 Task: Look for space in Pentecoste, Brazil from 6th September, 2023 to 10th September, 2023 for 1 adult in price range Rs.10000 to Rs.15000. Place can be private room with 1  bedroom having 1 bed and 1 bathroom. Property type can be house, flat, guest house, hotel. Booking option can be shelf check-in. Required host language is Spanish.
Action: Mouse moved to (245, 129)
Screenshot: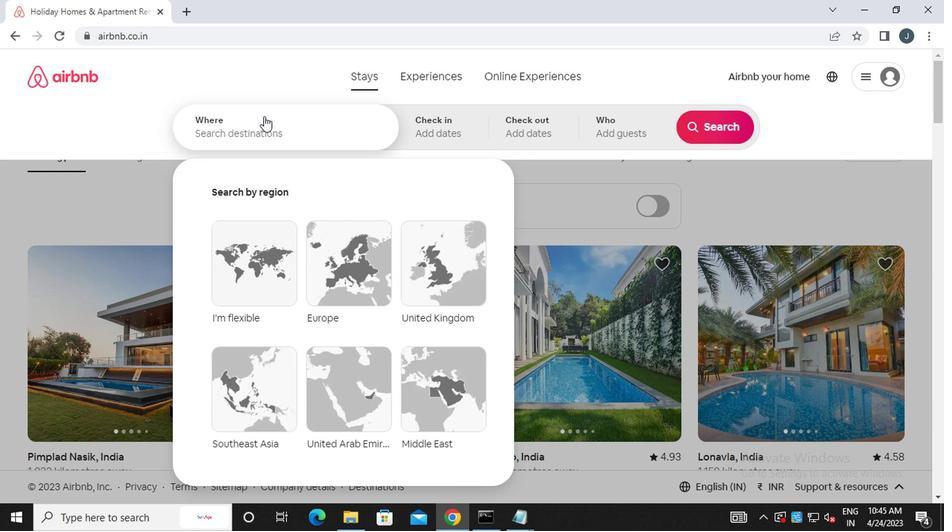 
Action: Mouse pressed left at (245, 129)
Screenshot: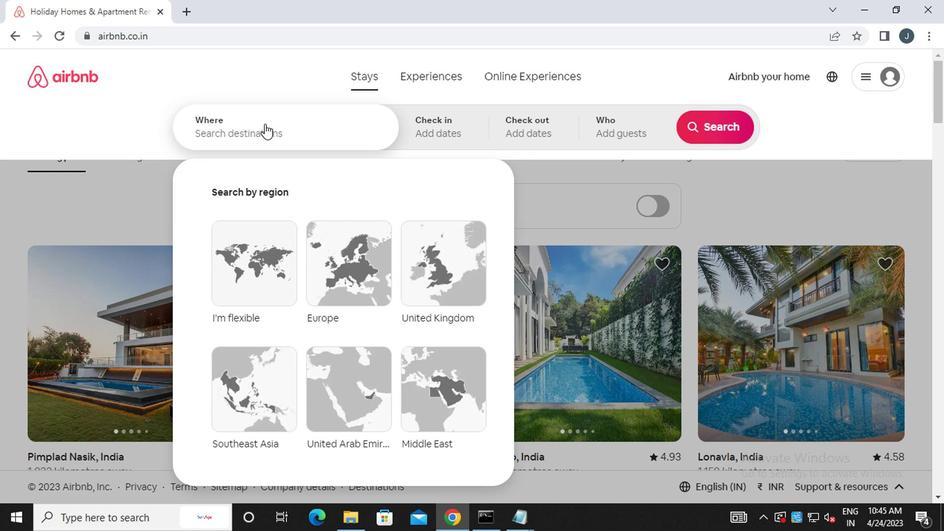 
Action: Mouse moved to (246, 129)
Screenshot: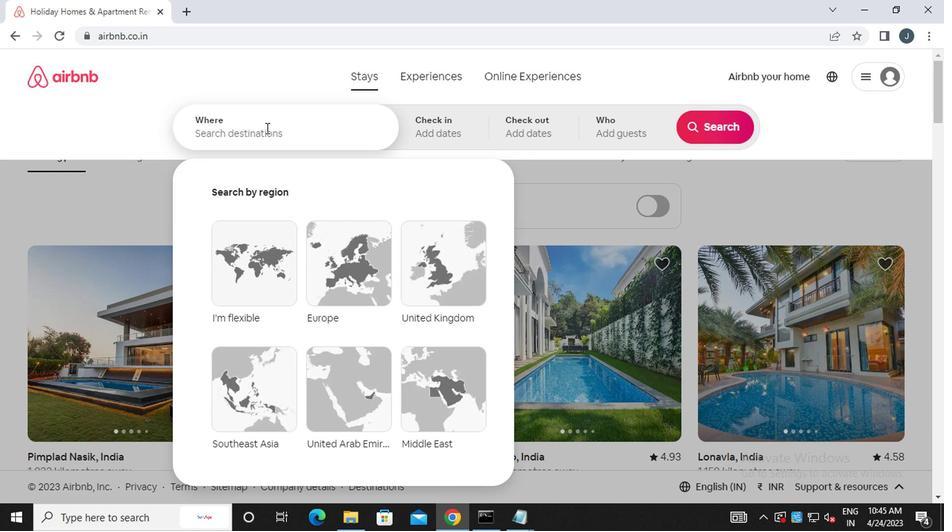 
Action: Key pressed p<Key.caps_lock>entecoste,<Key.space><Key.caps_lock>b<Key.caps_lock>razil
Screenshot: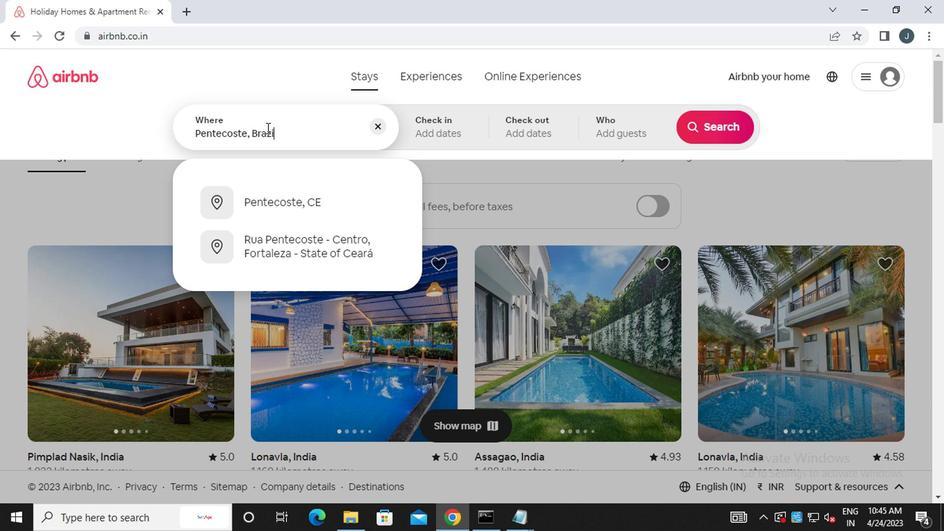 
Action: Mouse moved to (422, 129)
Screenshot: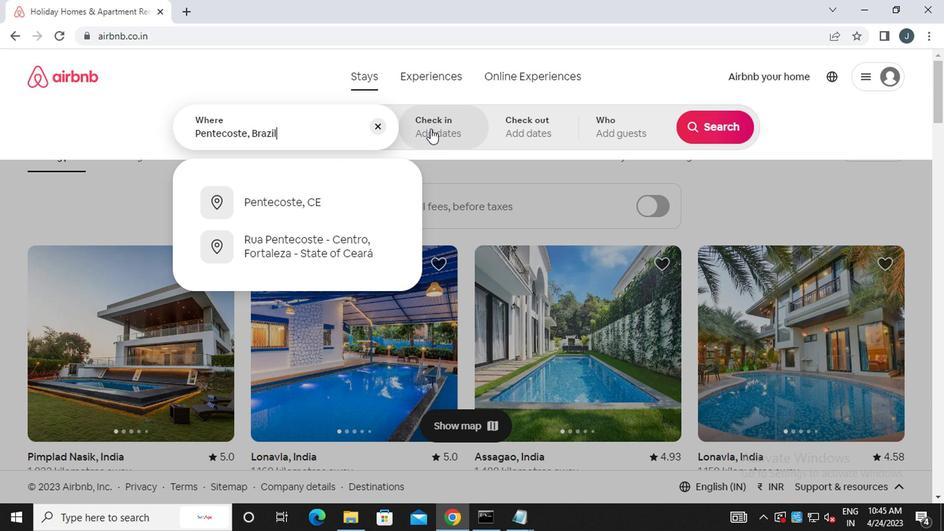 
Action: Mouse pressed left at (422, 129)
Screenshot: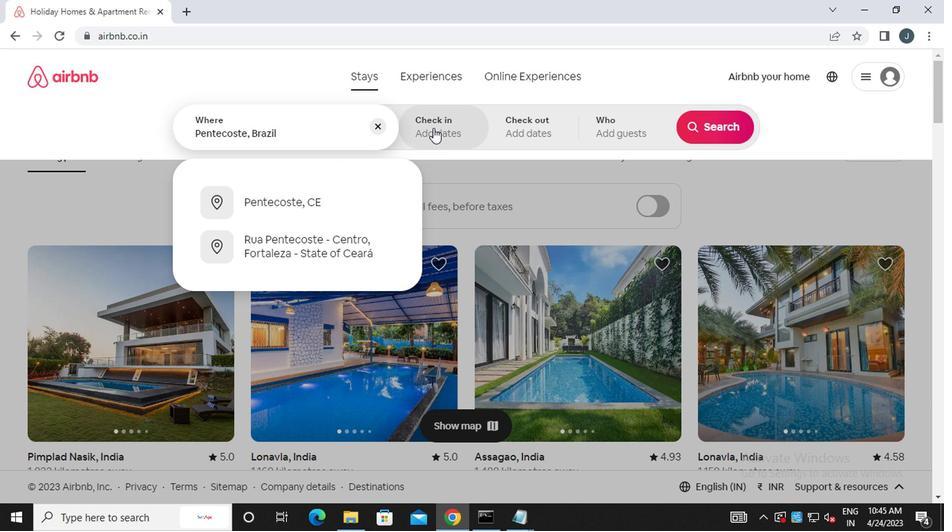 
Action: Mouse moved to (708, 242)
Screenshot: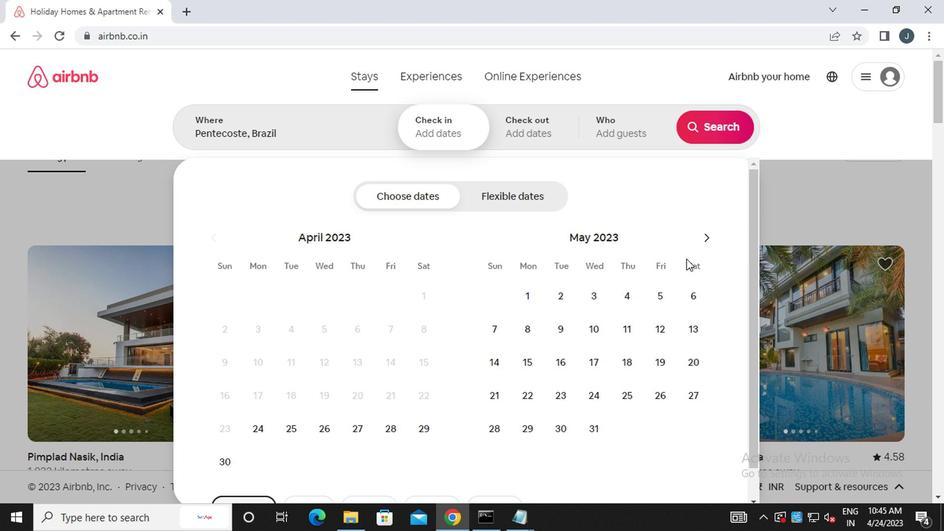 
Action: Mouse pressed left at (708, 242)
Screenshot: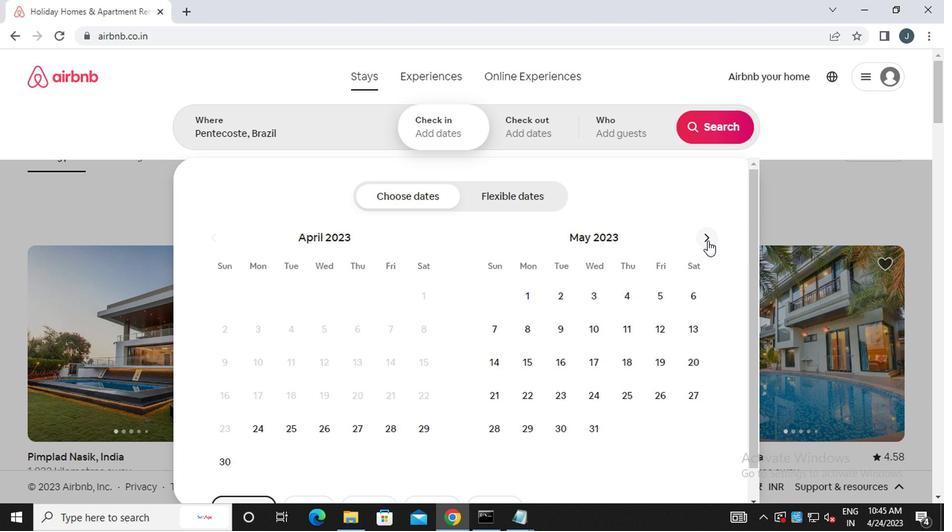 
Action: Mouse moved to (712, 244)
Screenshot: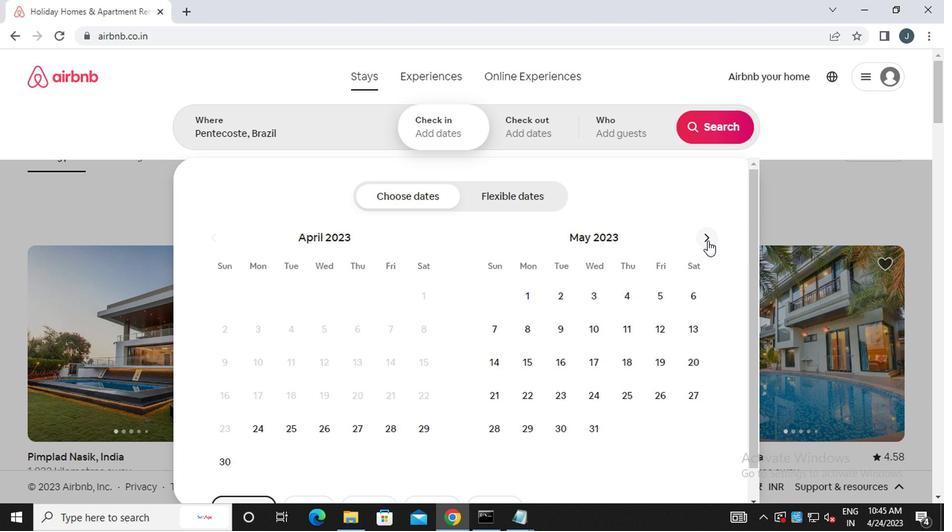 
Action: Mouse pressed left at (712, 244)
Screenshot: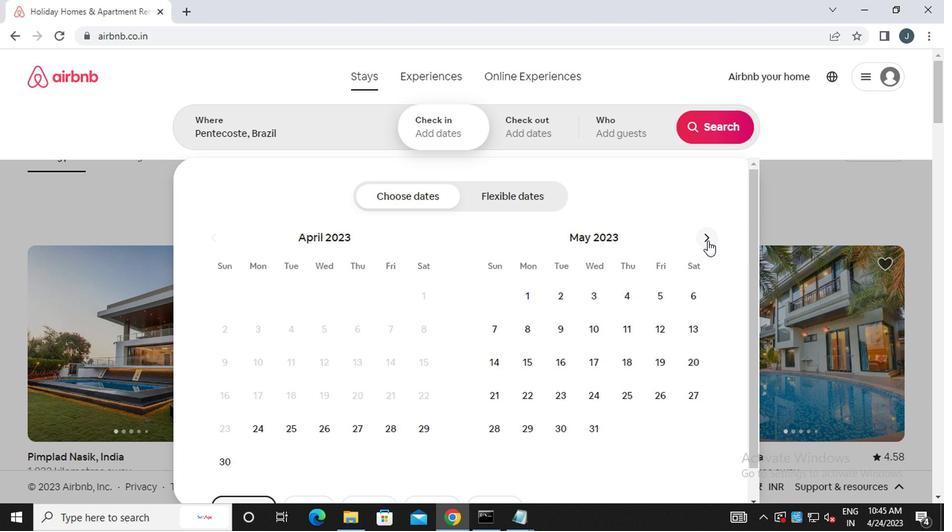 
Action: Mouse pressed left at (712, 244)
Screenshot: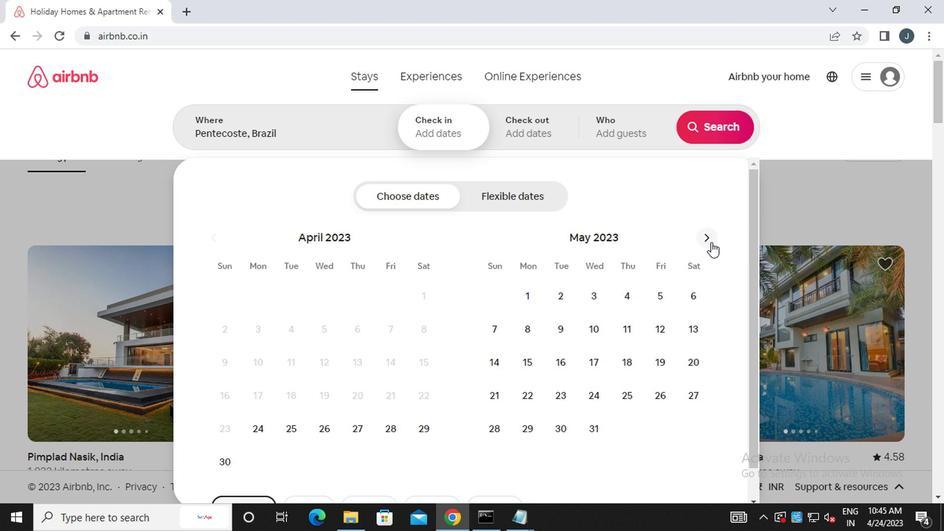 
Action: Mouse pressed left at (712, 244)
Screenshot: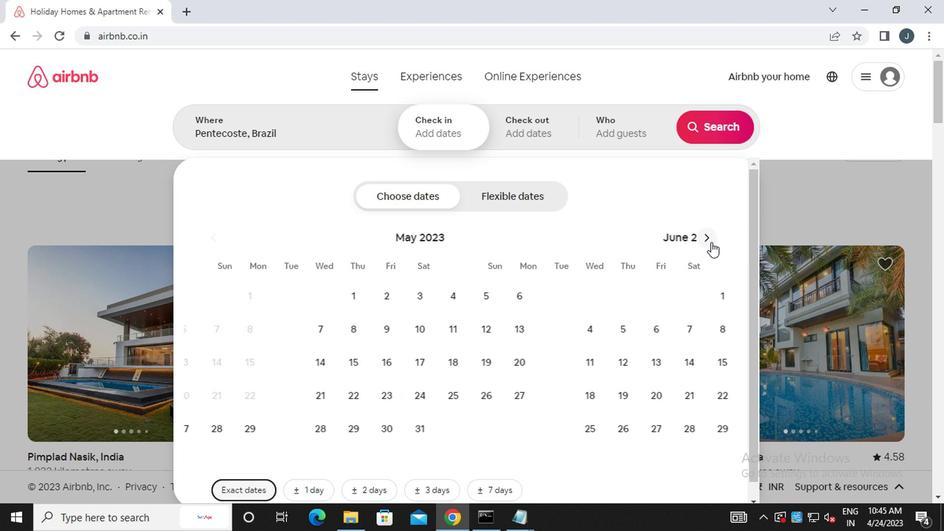 
Action: Mouse pressed left at (712, 244)
Screenshot: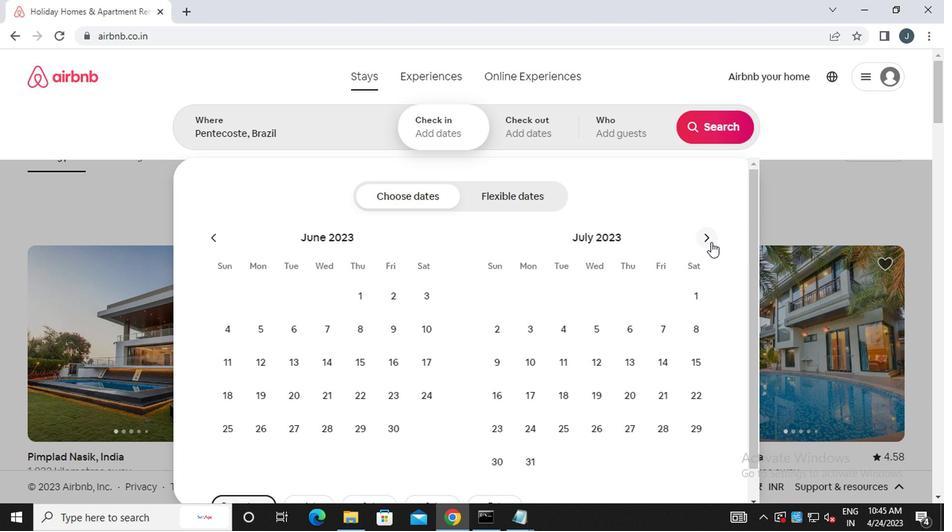 
Action: Mouse moved to (710, 243)
Screenshot: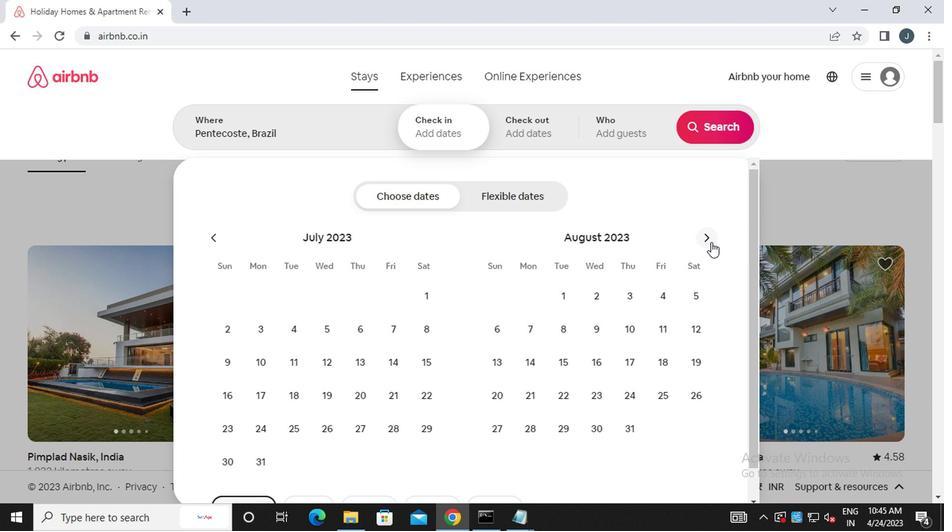 
Action: Mouse pressed left at (710, 243)
Screenshot: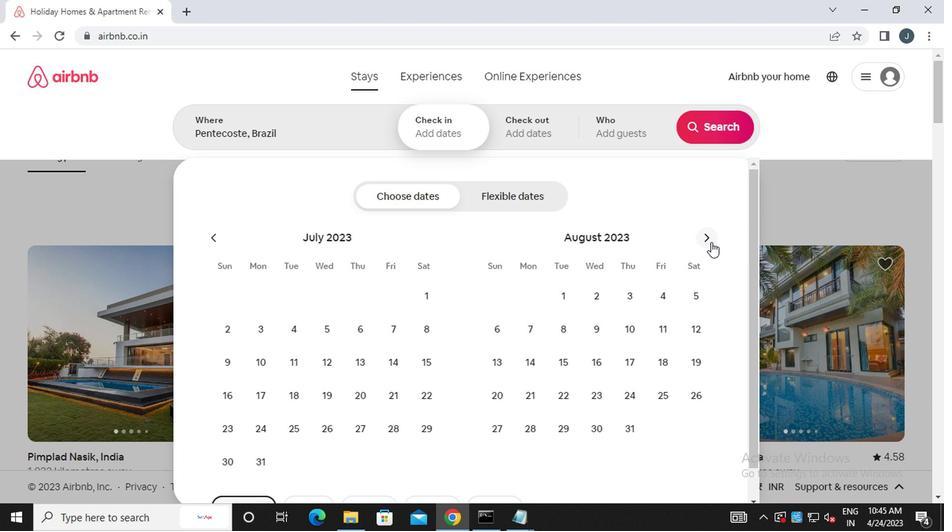 
Action: Mouse moved to (587, 333)
Screenshot: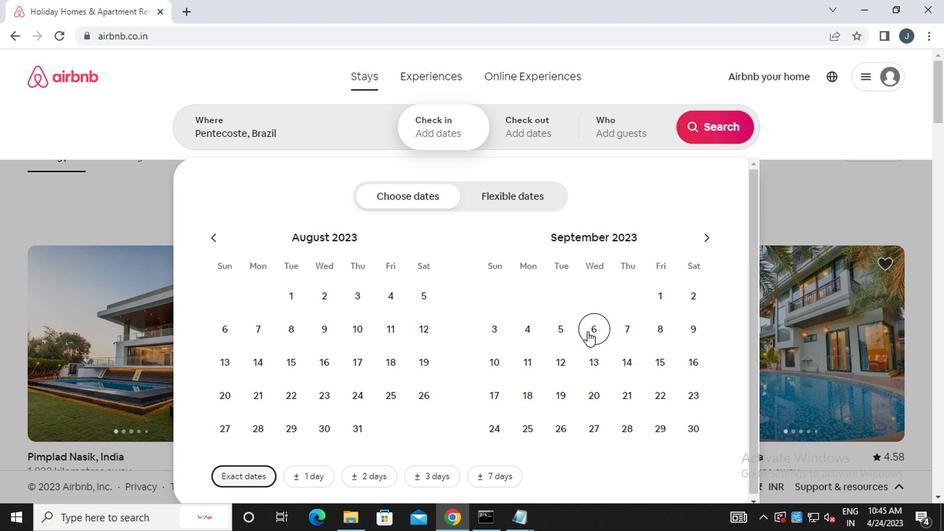 
Action: Mouse pressed left at (587, 333)
Screenshot: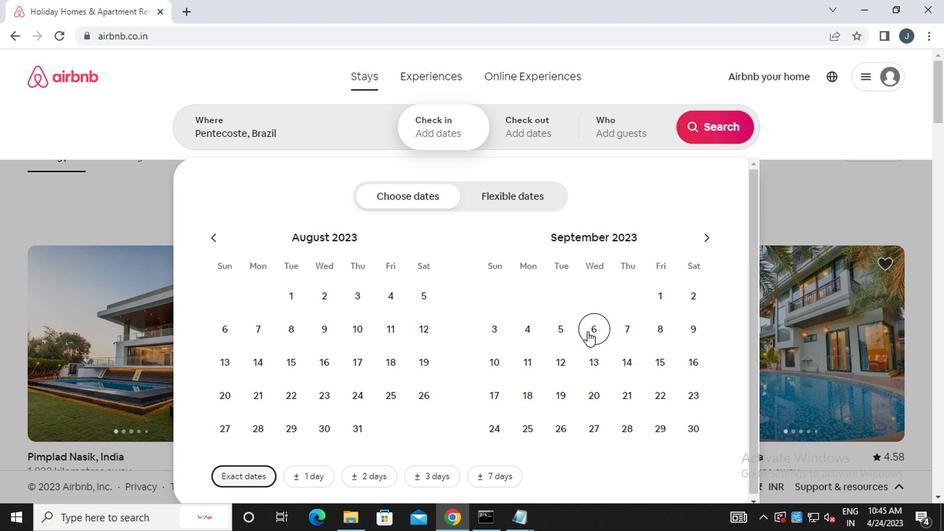 
Action: Mouse moved to (485, 361)
Screenshot: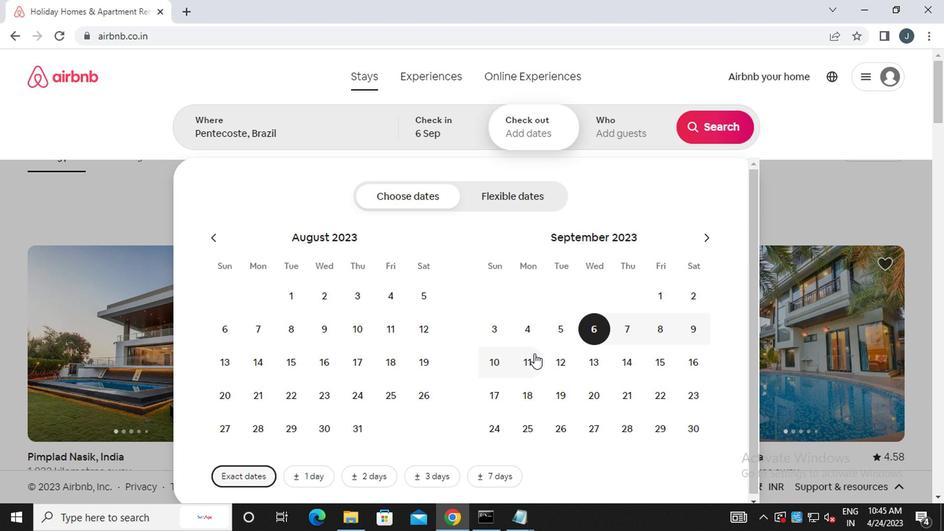 
Action: Mouse pressed left at (485, 361)
Screenshot: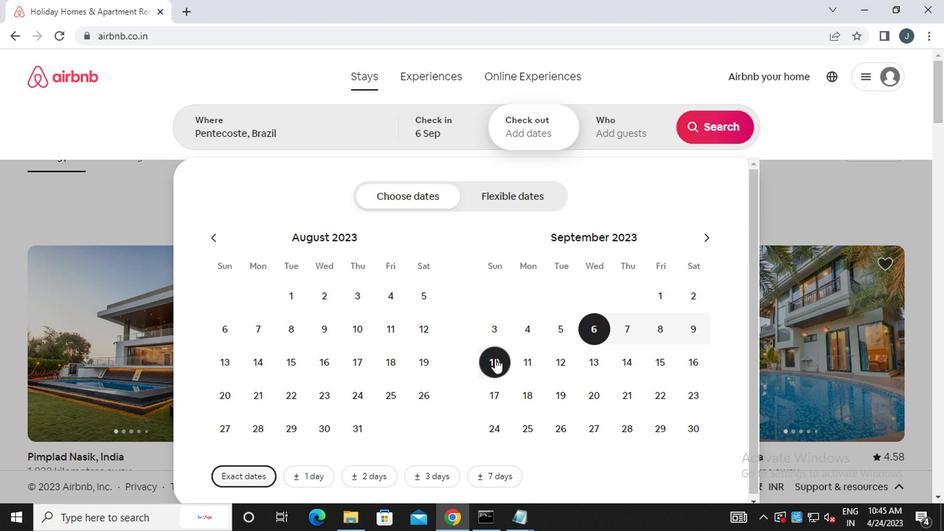 
Action: Mouse moved to (625, 125)
Screenshot: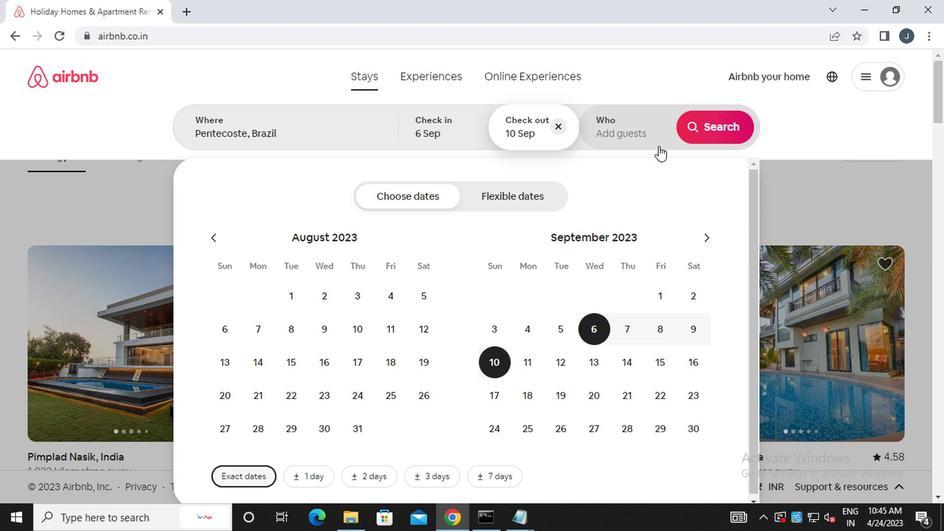 
Action: Mouse pressed left at (625, 125)
Screenshot: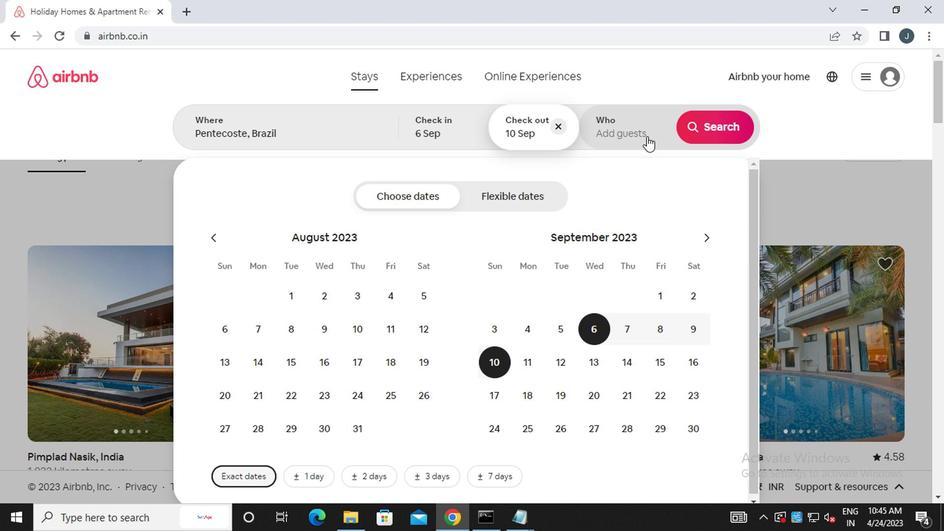 
Action: Mouse moved to (720, 200)
Screenshot: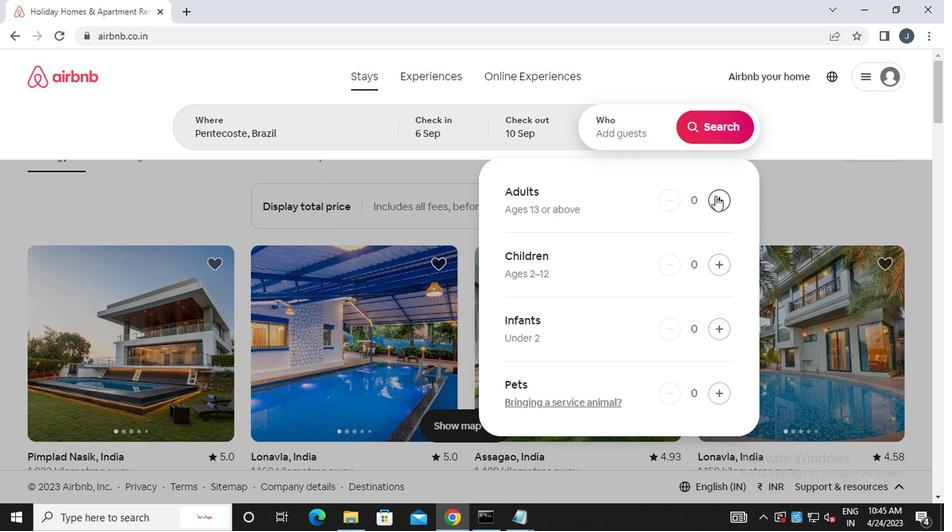 
Action: Mouse pressed left at (720, 200)
Screenshot: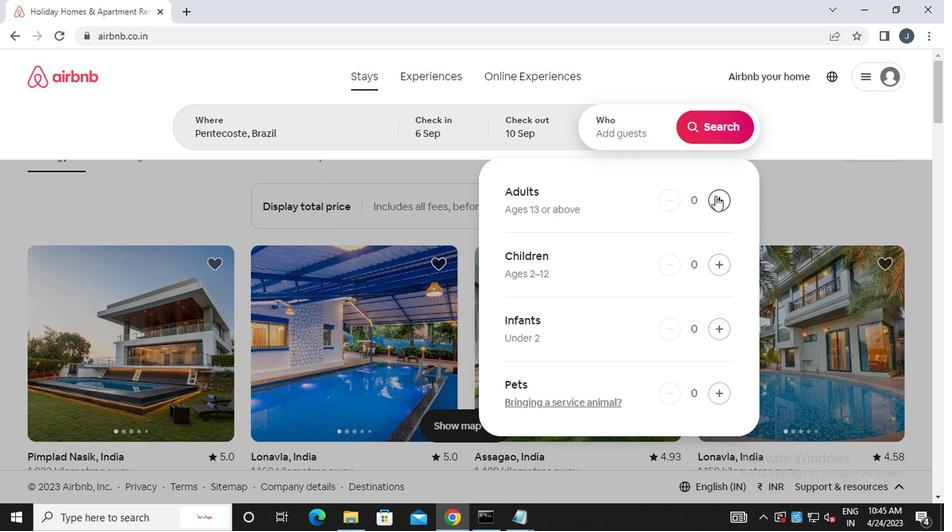 
Action: Mouse moved to (711, 125)
Screenshot: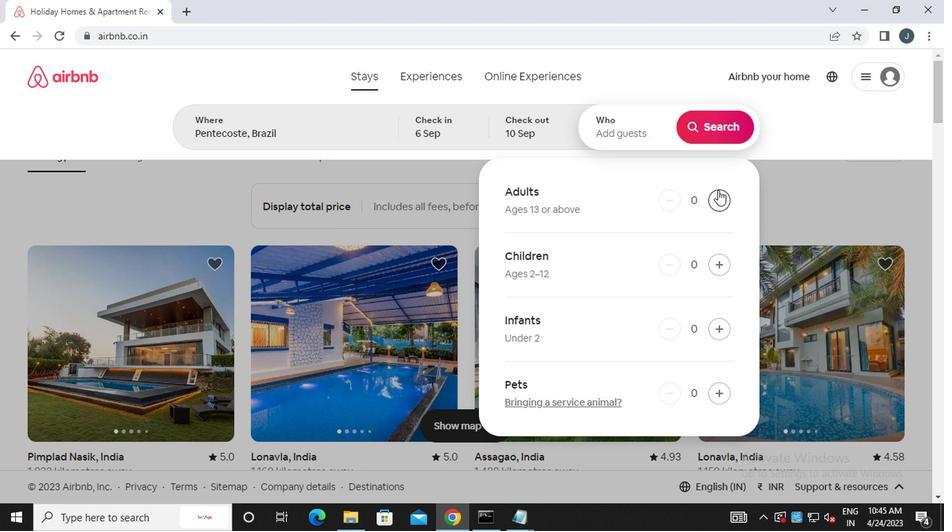
Action: Mouse pressed left at (711, 125)
Screenshot: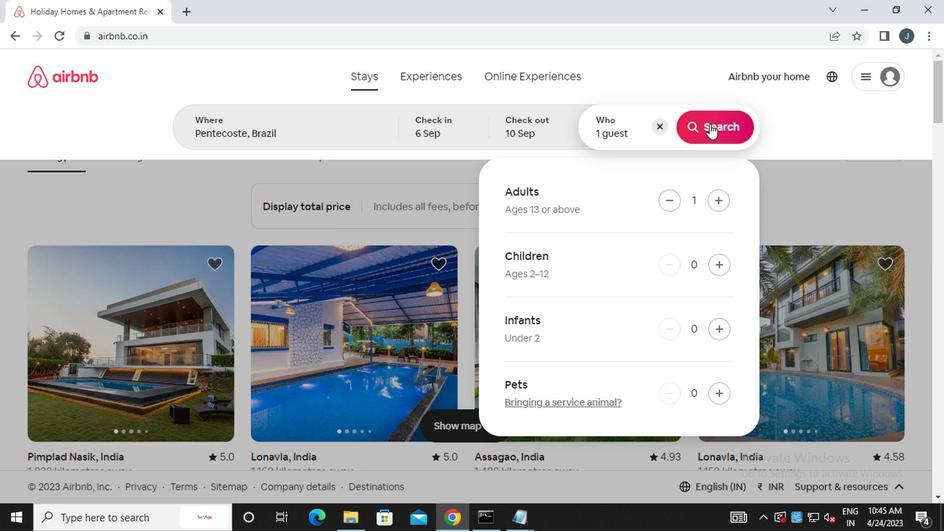 
Action: Mouse moved to (900, 130)
Screenshot: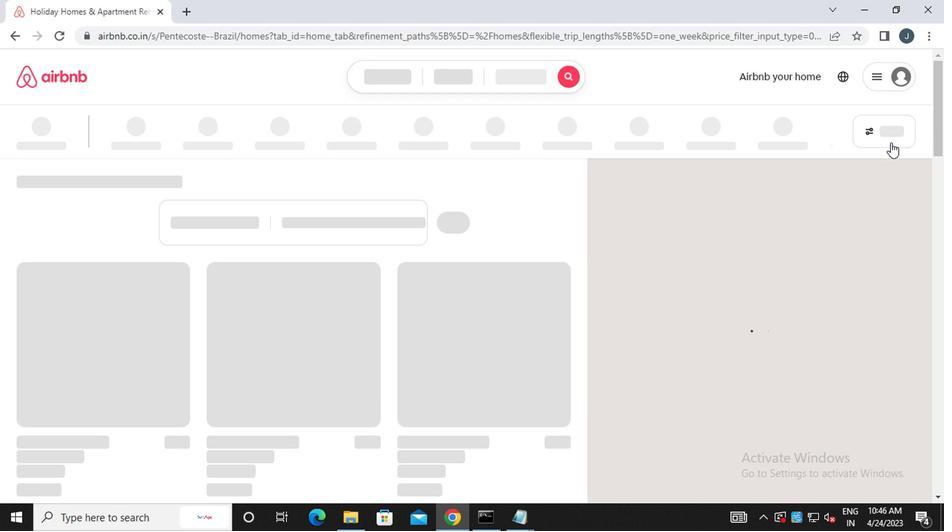 
Action: Mouse pressed left at (900, 130)
Screenshot: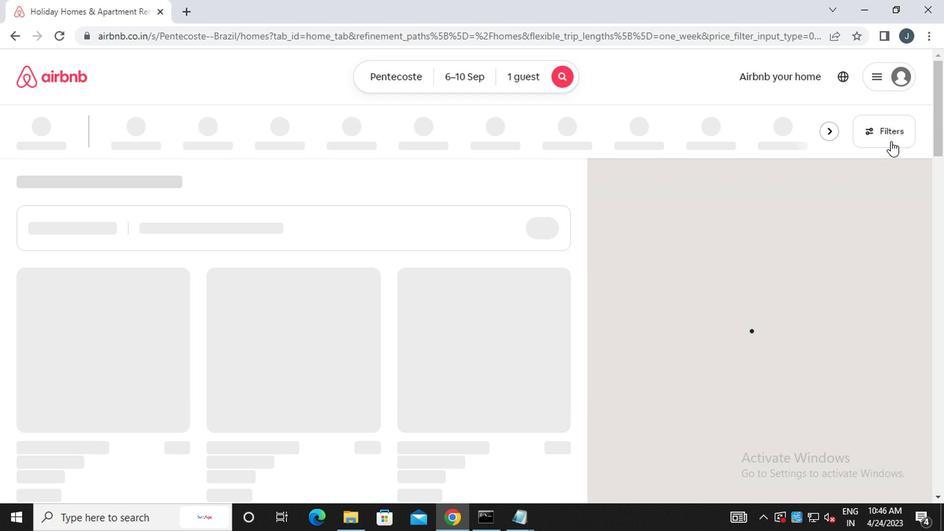
Action: Mouse moved to (293, 307)
Screenshot: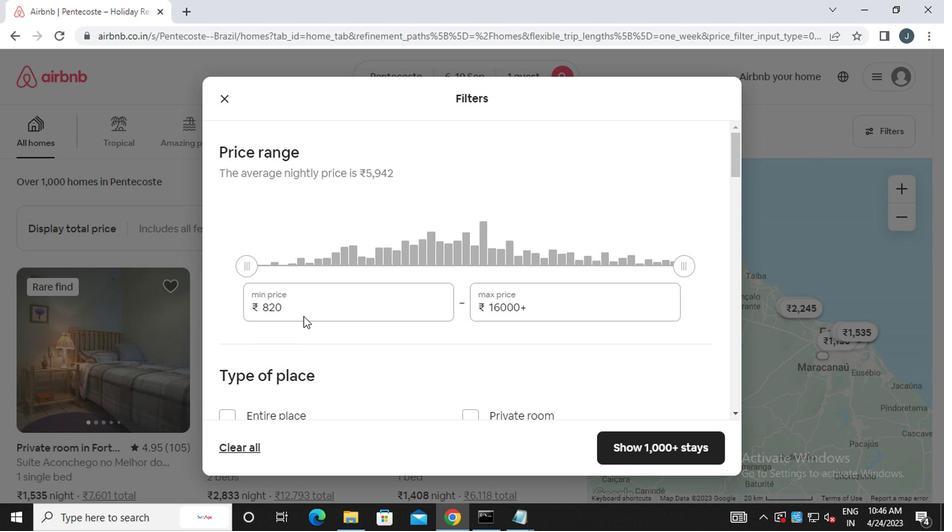 
Action: Mouse pressed left at (293, 307)
Screenshot: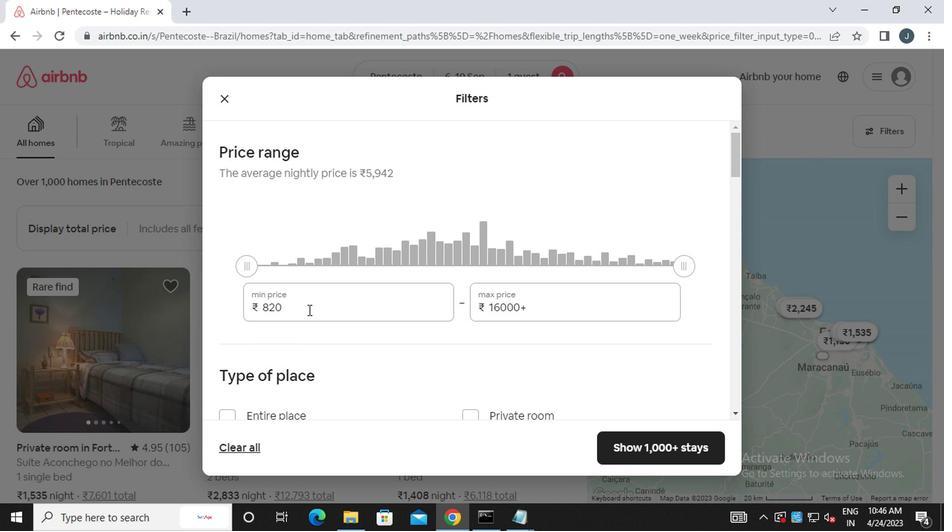 
Action: Mouse moved to (289, 306)
Screenshot: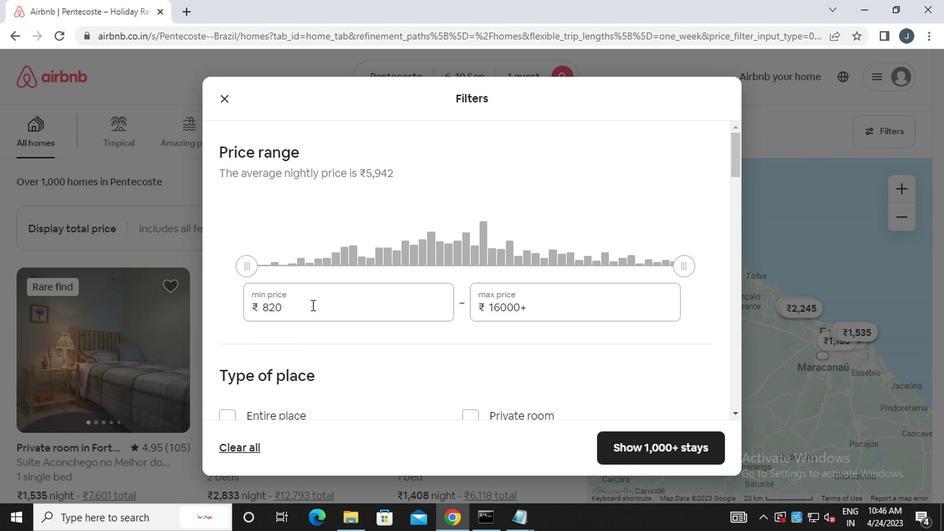
Action: Key pressed <Key.backspace><Key.backspace><Key.backspace><Key.backspace><Key.backspace><Key.backspace><Key.backspace><Key.backspace><<97>><<96>><<96>><<96>><<96>>
Screenshot: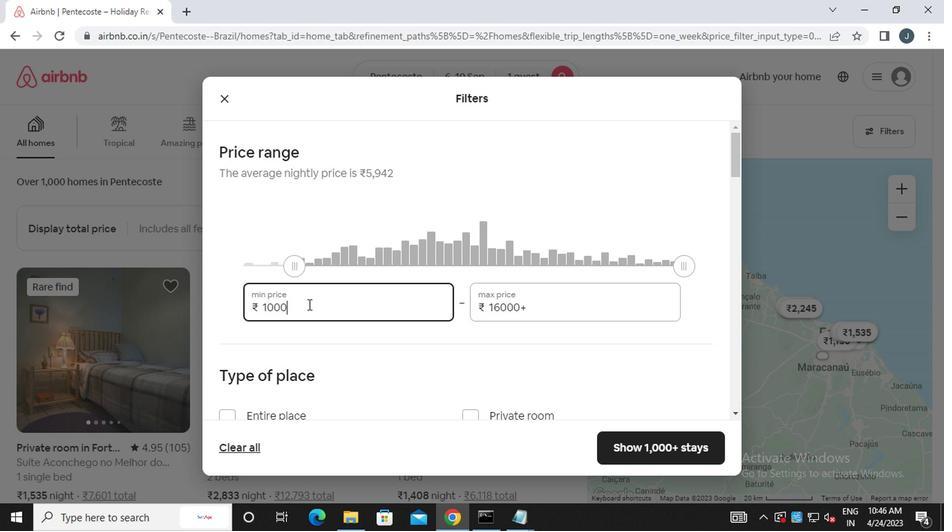 
Action: Mouse moved to (541, 314)
Screenshot: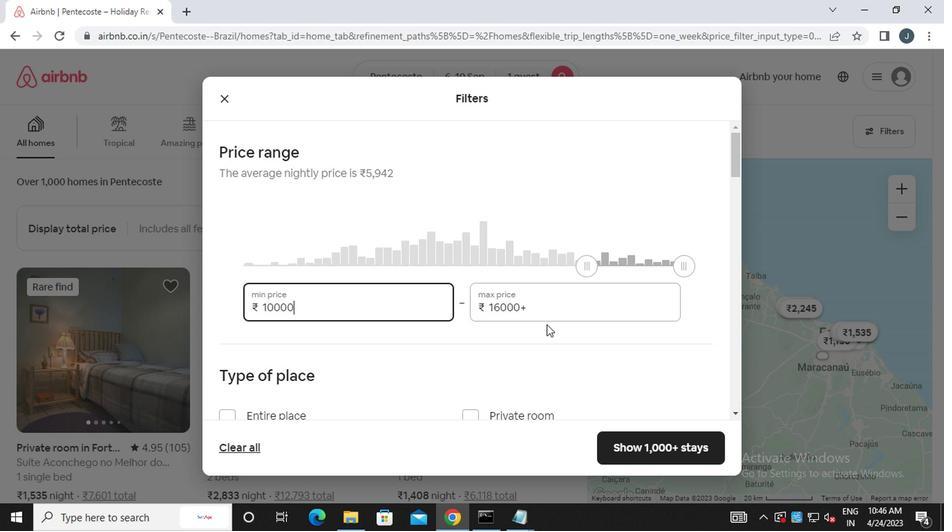 
Action: Mouse pressed left at (541, 314)
Screenshot: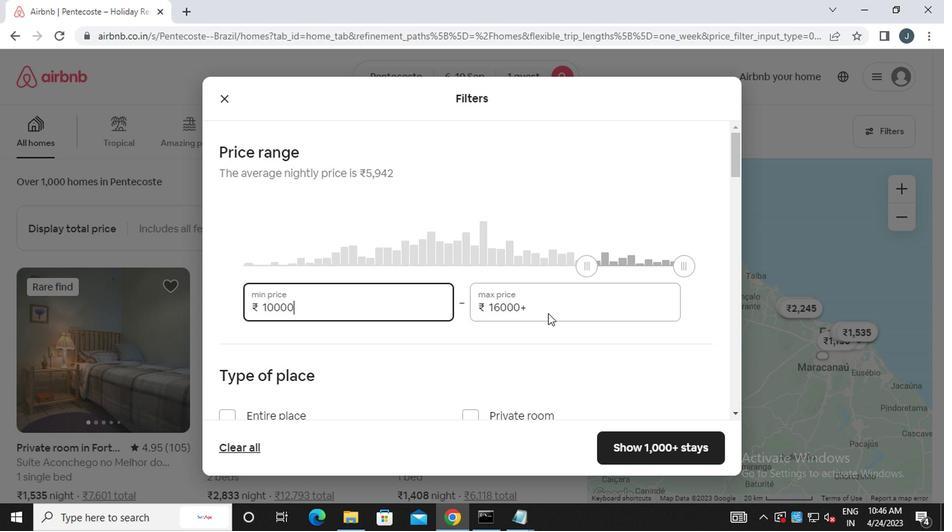 
Action: Key pressed <Key.backspace><Key.backspace><Key.backspace><Key.backspace><Key.backspace><Key.backspace><Key.backspace><Key.backspace><Key.backspace><Key.backspace><Key.backspace><<97>><<101>><<96>><<96>><<96>><<96>><Key.backspace>
Screenshot: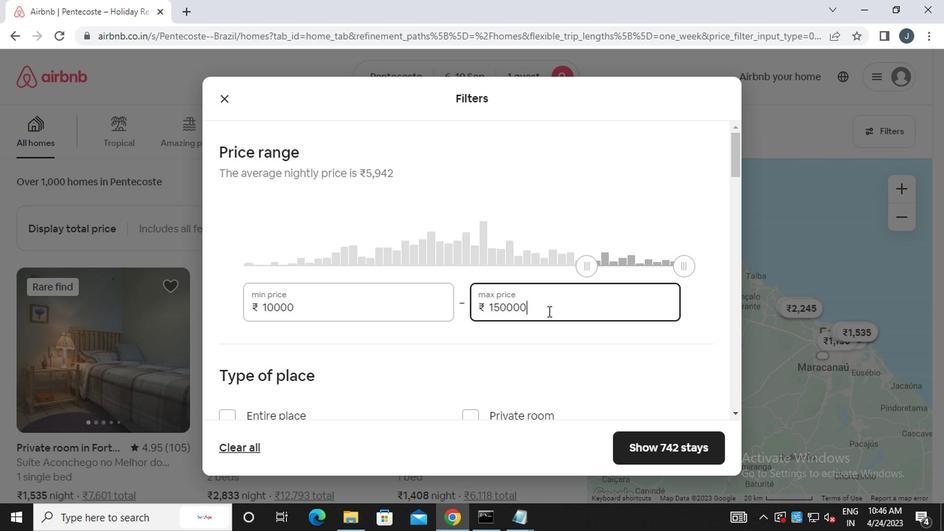 
Action: Mouse moved to (561, 314)
Screenshot: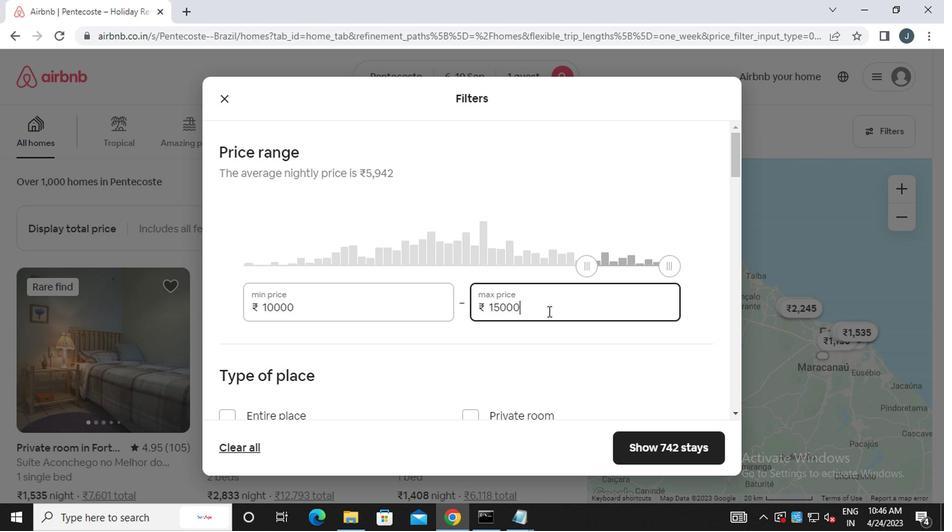 
Action: Mouse scrolled (561, 313) with delta (0, 0)
Screenshot: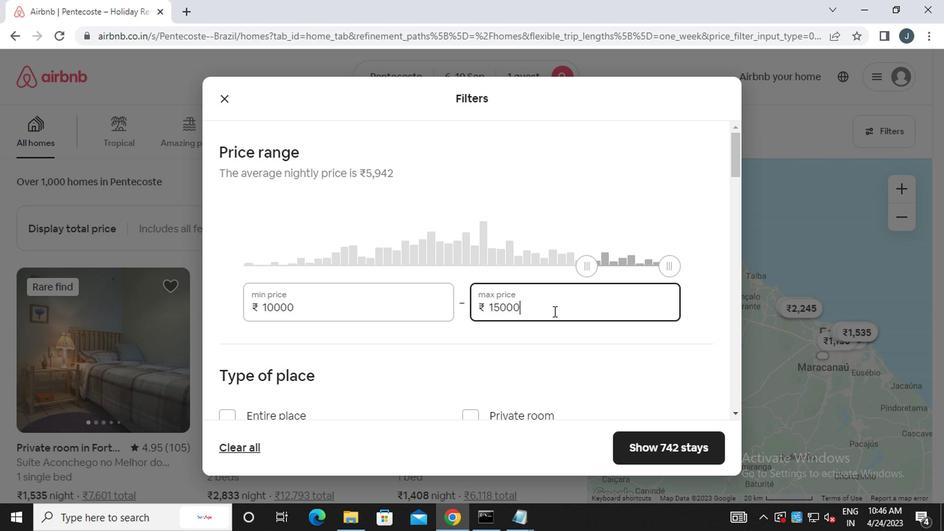 
Action: Mouse scrolled (561, 313) with delta (0, 0)
Screenshot: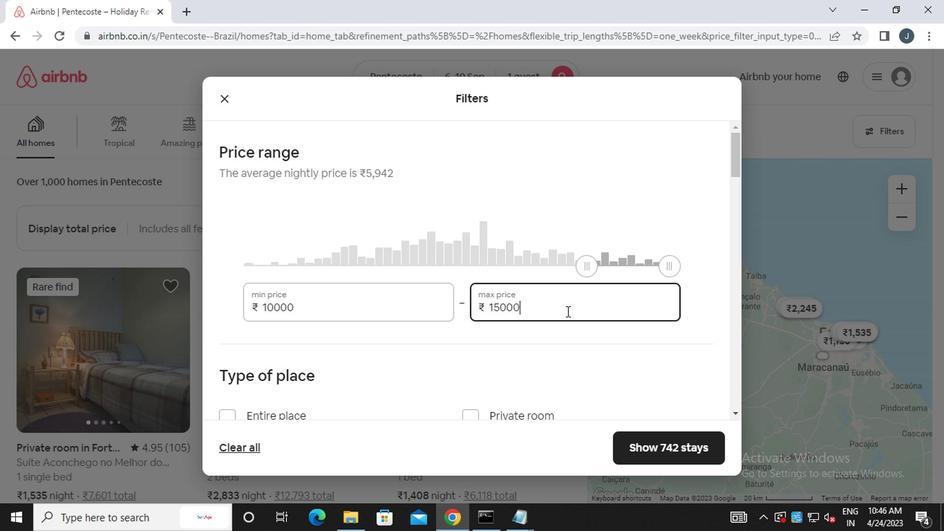 
Action: Mouse scrolled (561, 313) with delta (0, 0)
Screenshot: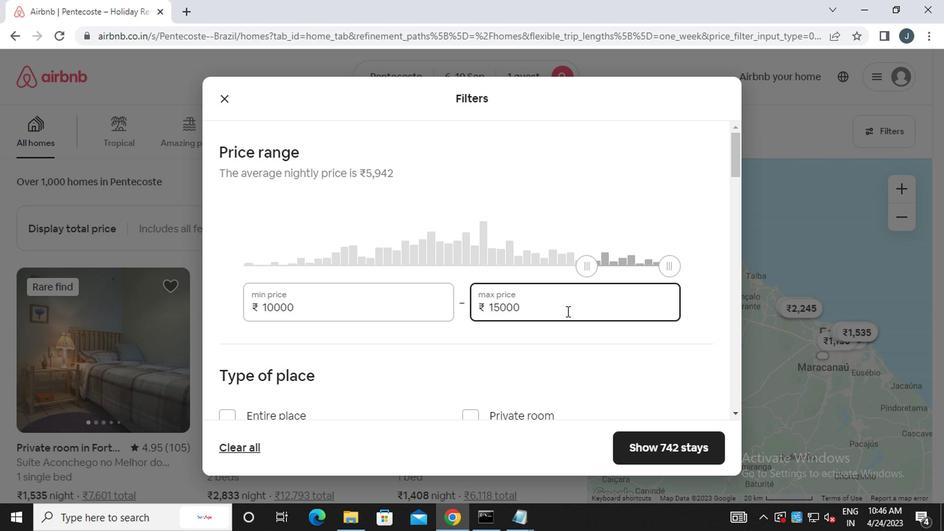 
Action: Mouse moved to (519, 226)
Screenshot: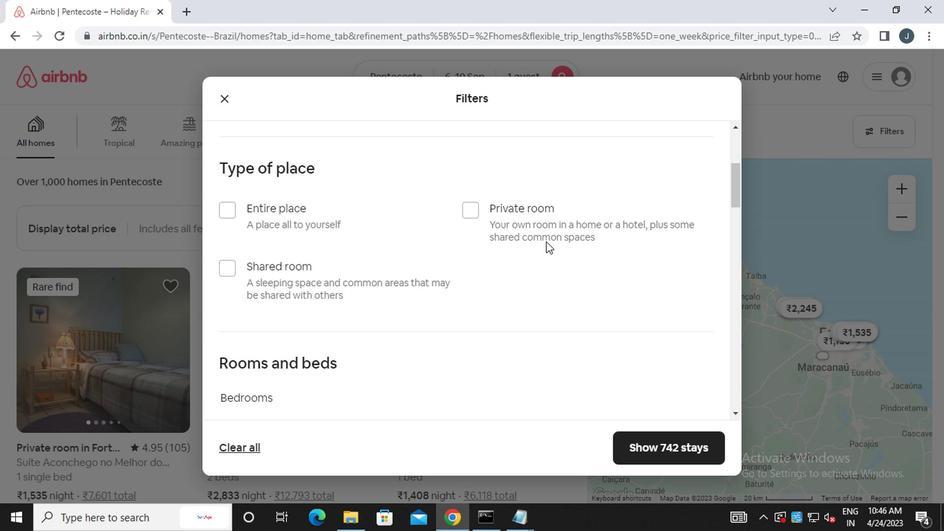 
Action: Mouse pressed left at (519, 226)
Screenshot: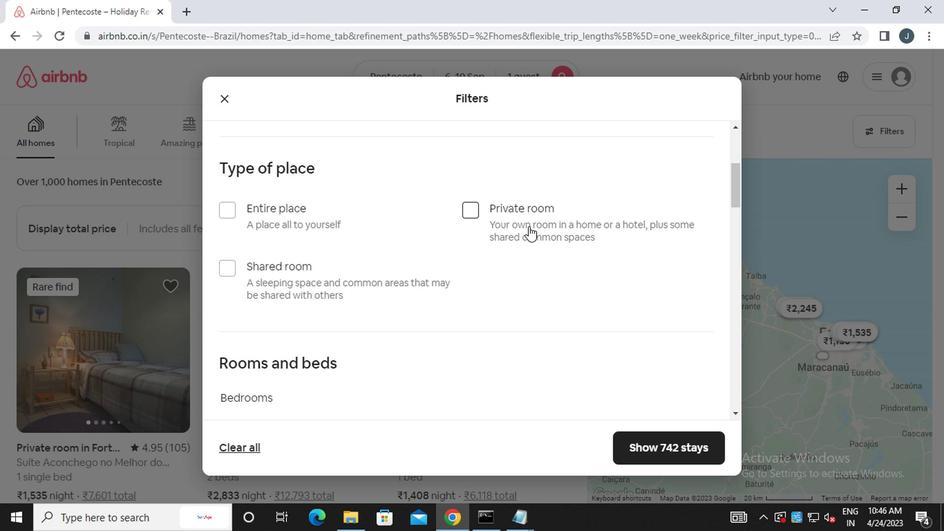 
Action: Mouse moved to (401, 260)
Screenshot: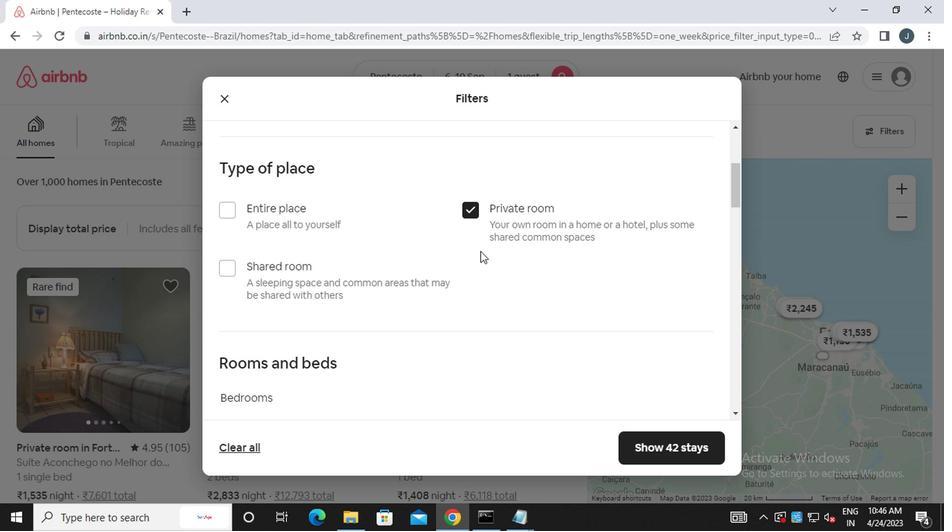 
Action: Mouse scrolled (401, 259) with delta (0, 0)
Screenshot: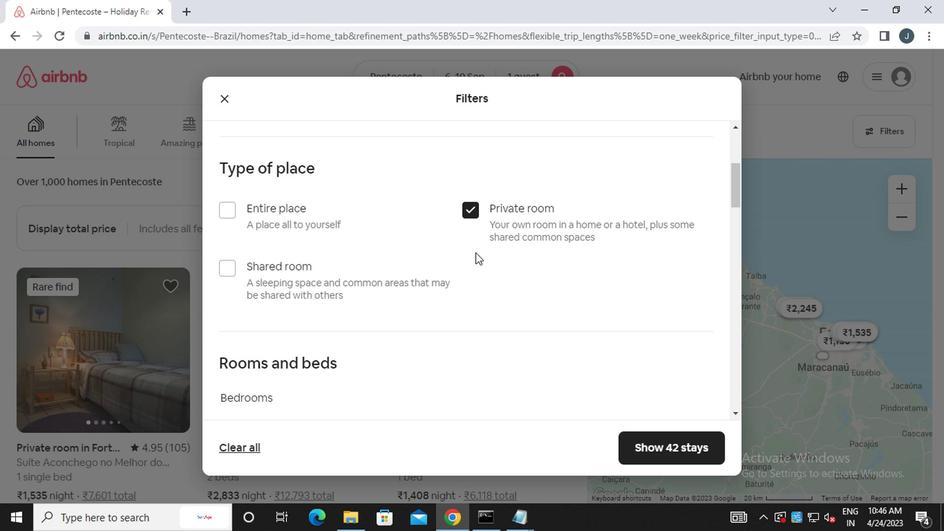 
Action: Mouse scrolled (401, 259) with delta (0, 0)
Screenshot: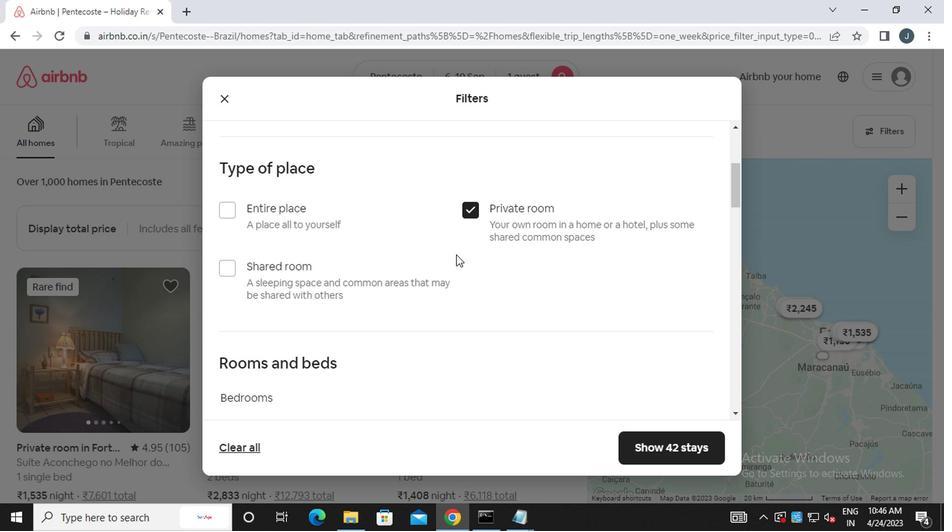 
Action: Mouse scrolled (401, 259) with delta (0, 0)
Screenshot: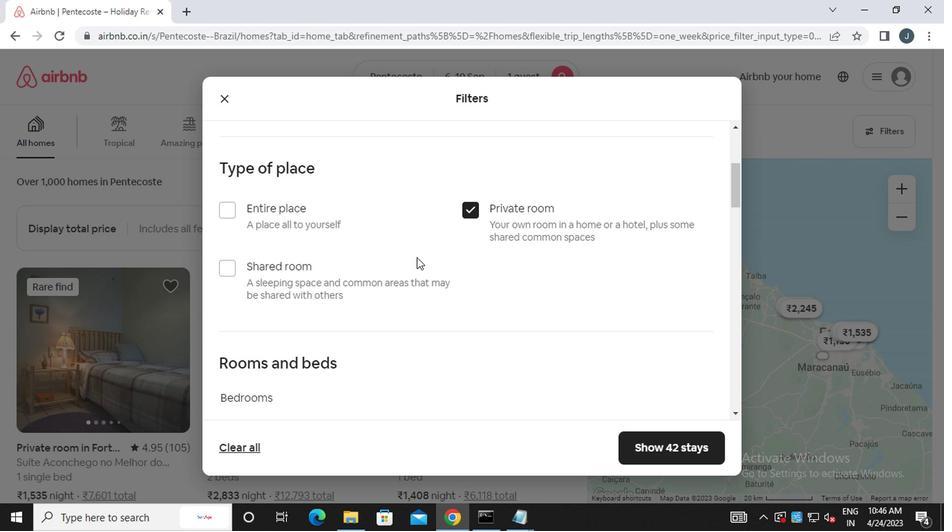 
Action: Mouse moved to (283, 230)
Screenshot: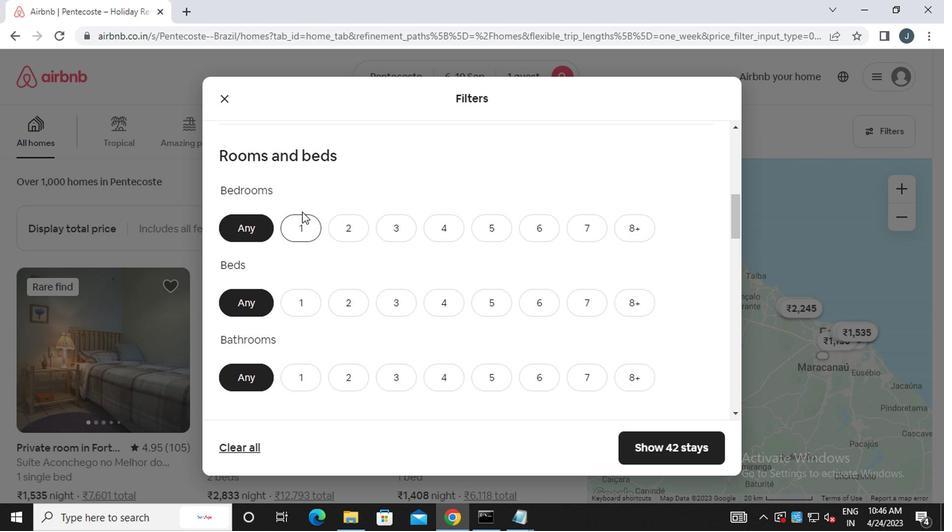 
Action: Mouse pressed left at (283, 230)
Screenshot: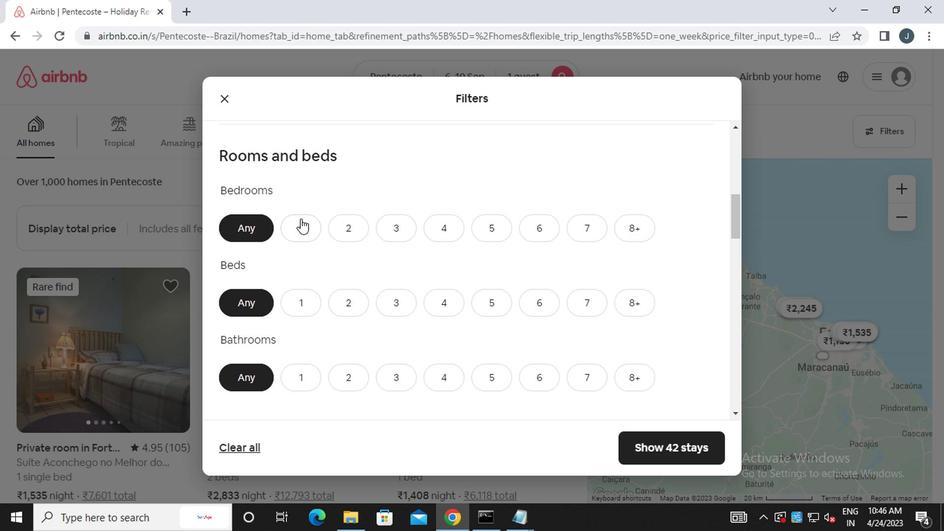 
Action: Mouse moved to (280, 306)
Screenshot: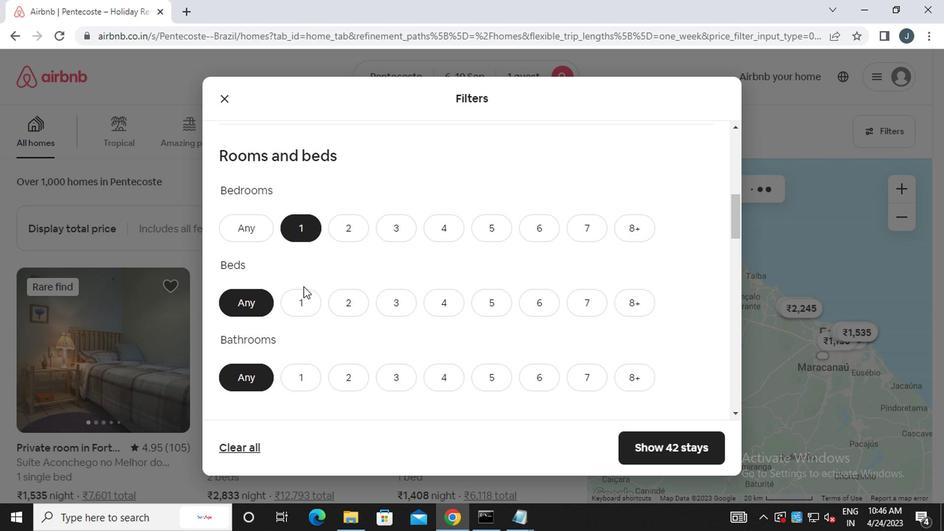 
Action: Mouse pressed left at (280, 306)
Screenshot: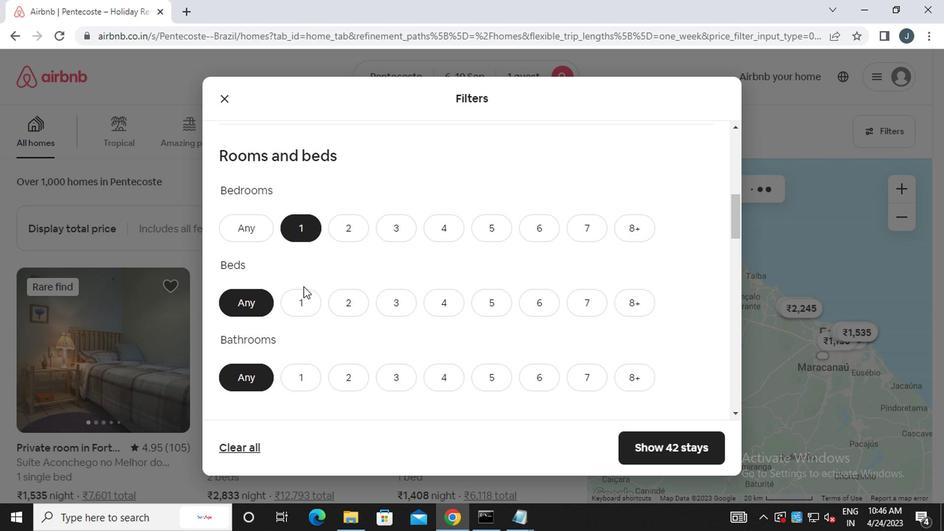 
Action: Mouse moved to (281, 383)
Screenshot: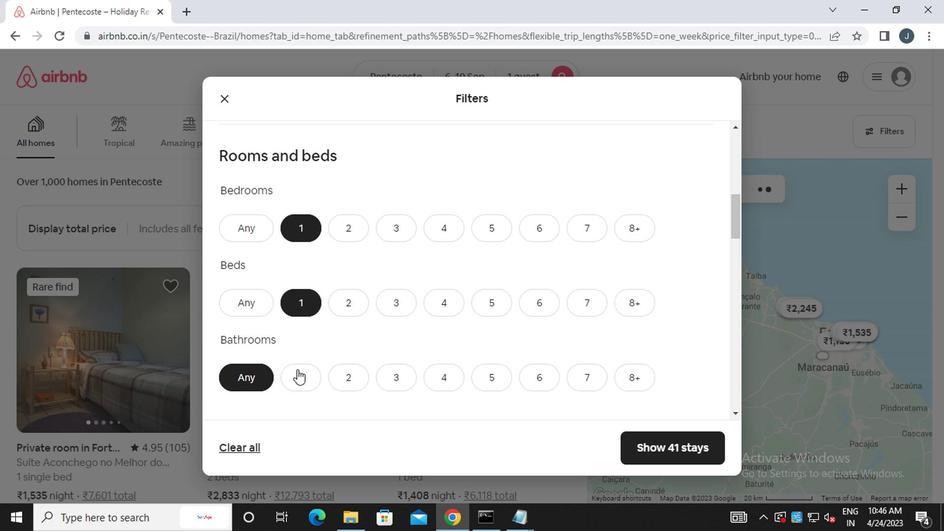 
Action: Mouse pressed left at (281, 383)
Screenshot: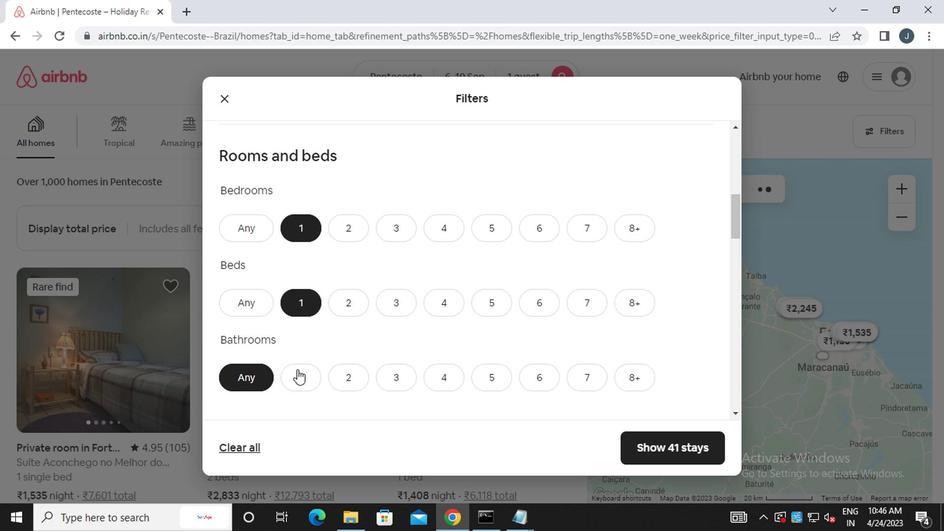
Action: Mouse moved to (408, 358)
Screenshot: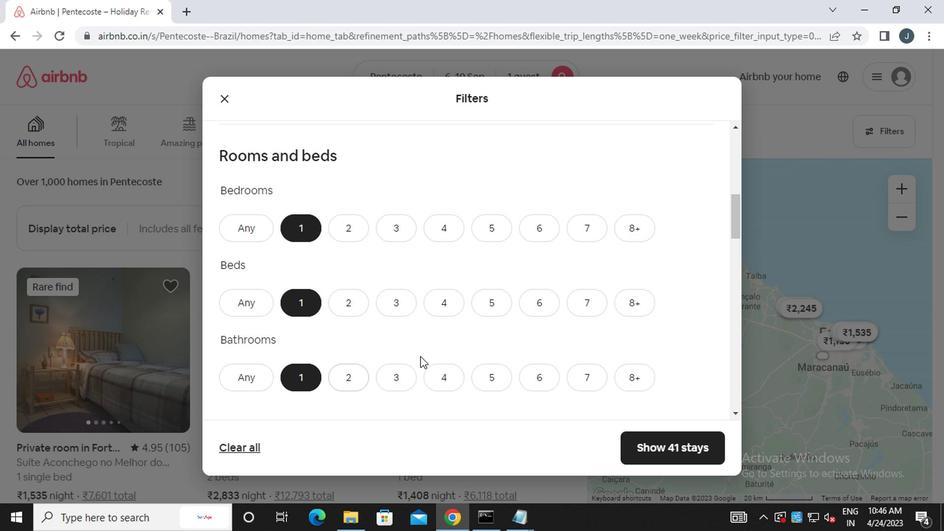
Action: Mouse scrolled (408, 357) with delta (0, 0)
Screenshot: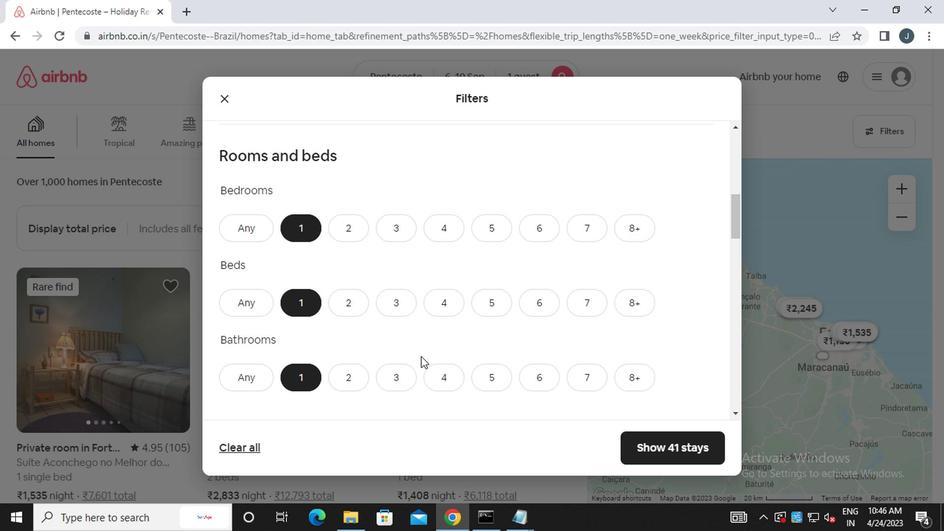 
Action: Mouse scrolled (408, 357) with delta (0, 0)
Screenshot: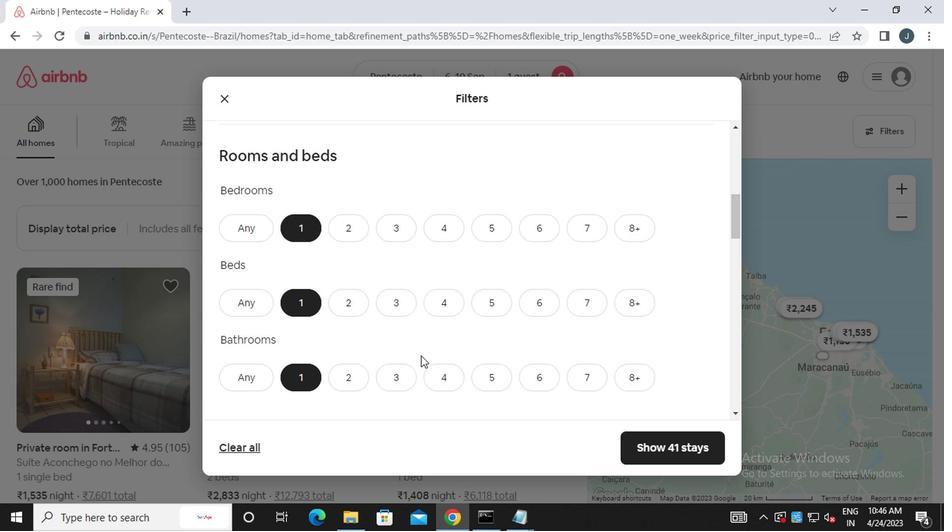 
Action: Mouse scrolled (408, 357) with delta (0, 0)
Screenshot: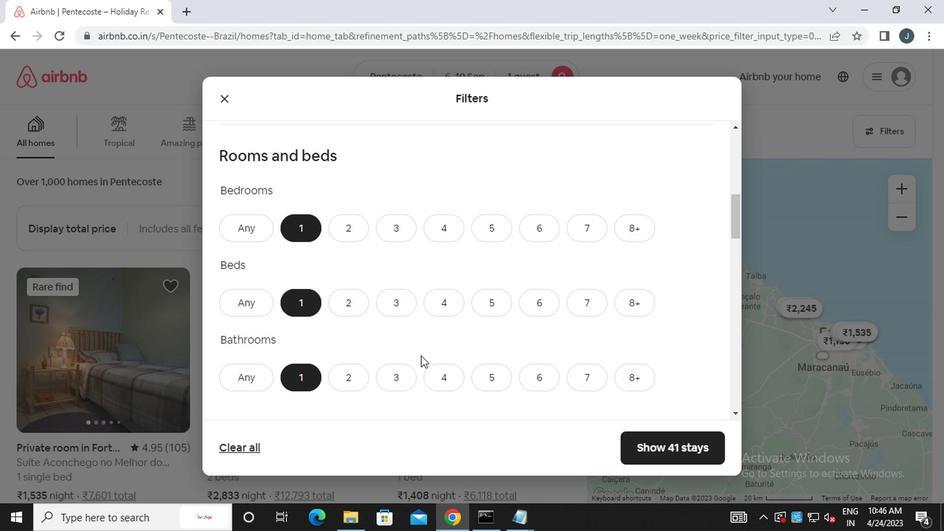 
Action: Mouse scrolled (408, 357) with delta (0, 0)
Screenshot: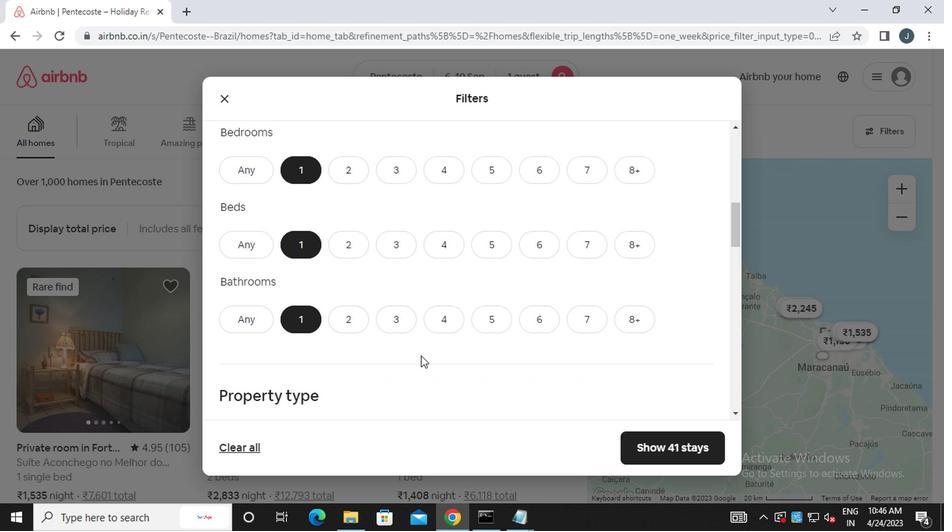 
Action: Mouse moved to (424, 358)
Screenshot: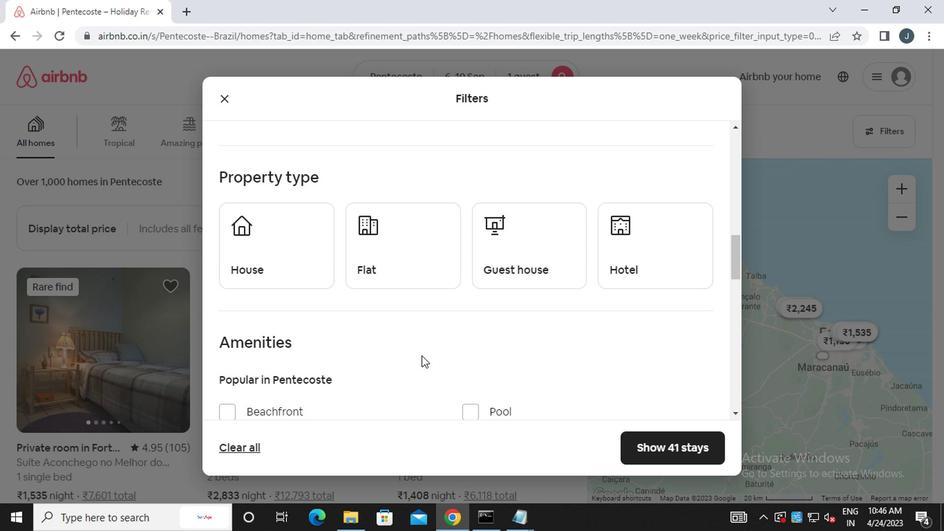 
Action: Mouse scrolled (424, 358) with delta (0, 0)
Screenshot: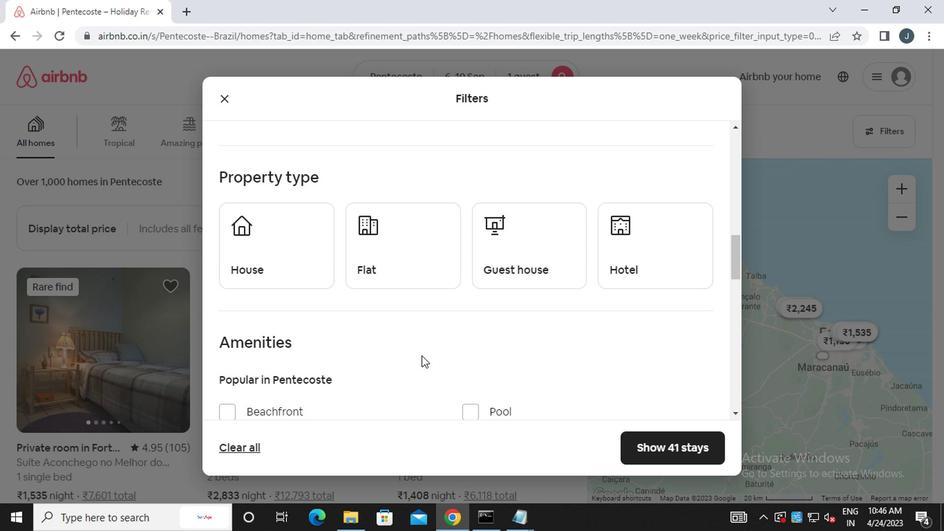 
Action: Mouse moved to (267, 168)
Screenshot: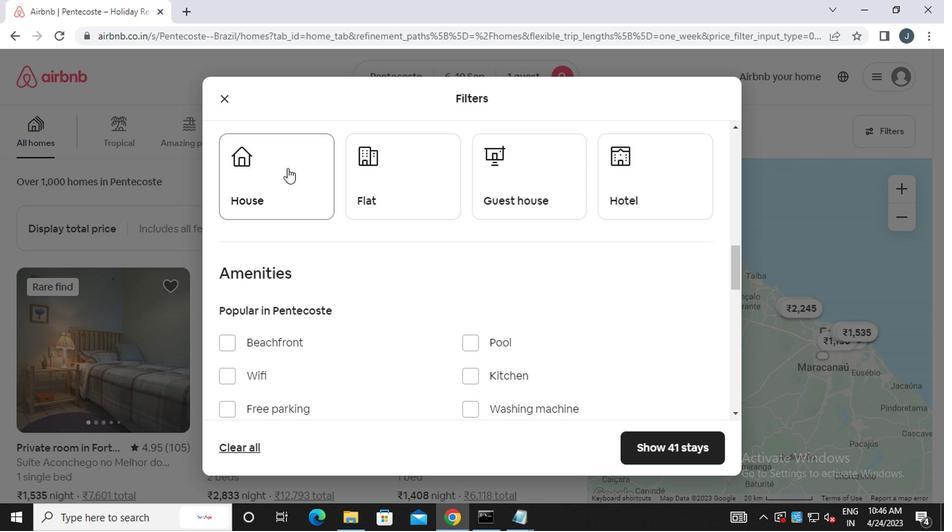 
Action: Mouse pressed left at (267, 168)
Screenshot: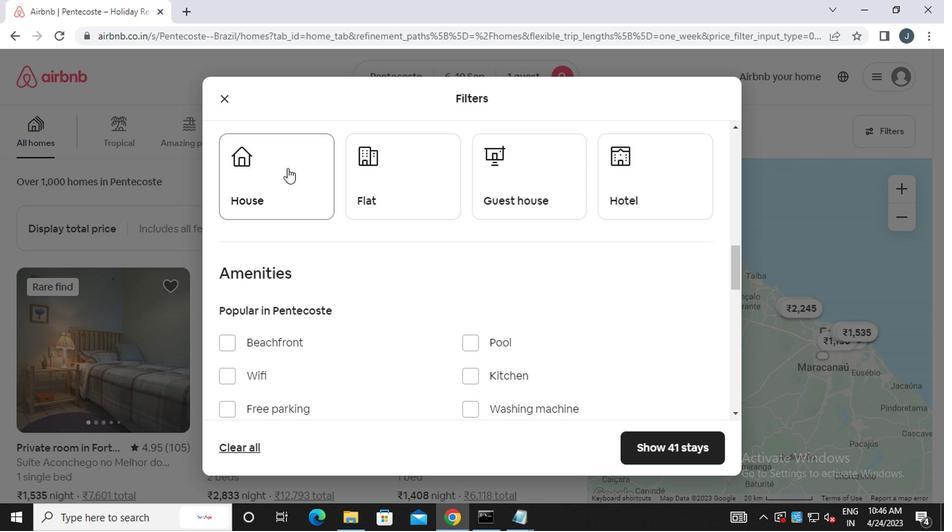 
Action: Mouse moved to (350, 194)
Screenshot: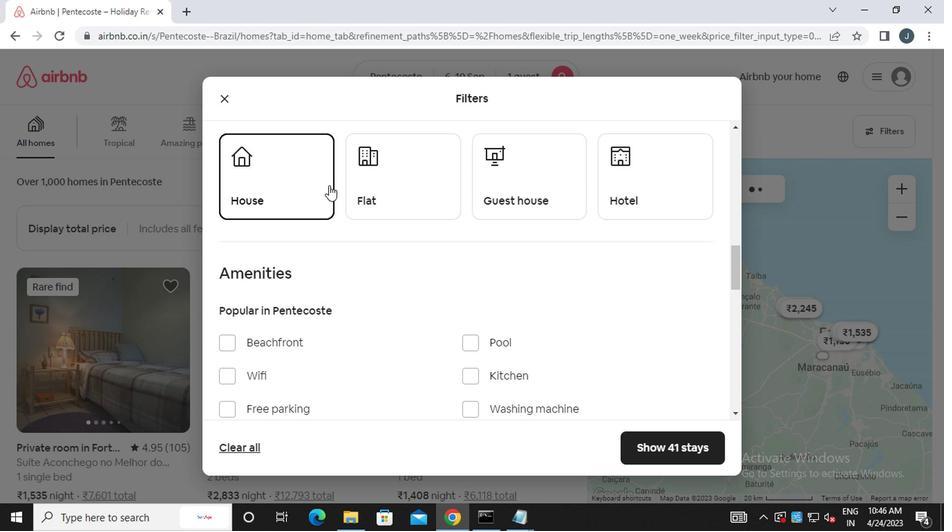 
Action: Mouse pressed left at (350, 194)
Screenshot: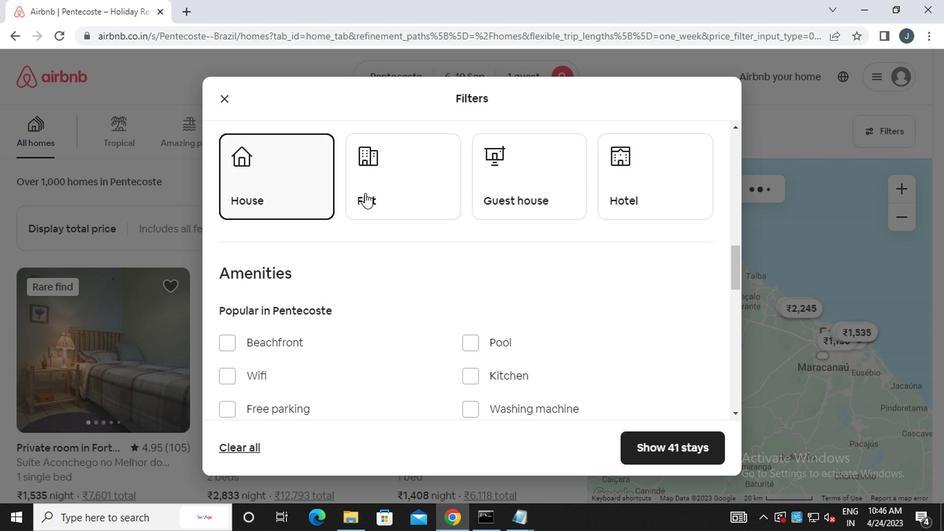 
Action: Mouse moved to (490, 191)
Screenshot: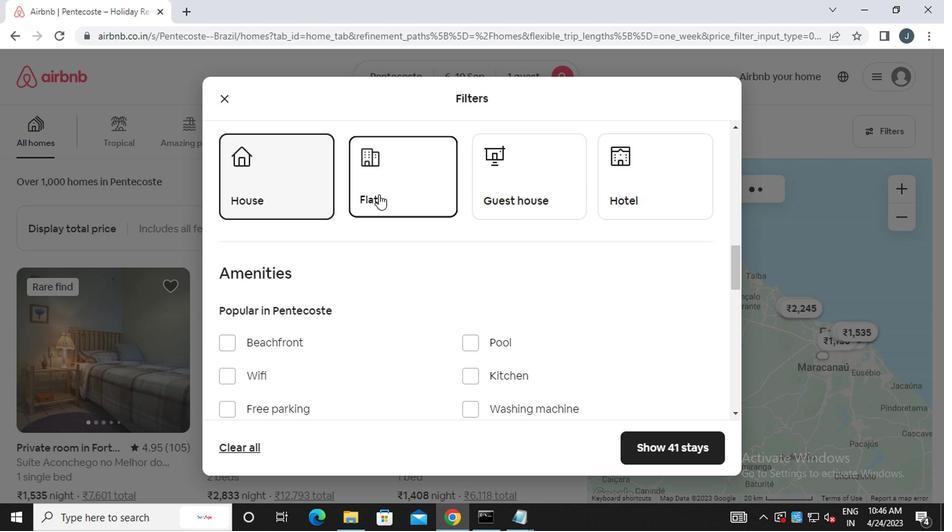 
Action: Mouse pressed left at (490, 191)
Screenshot: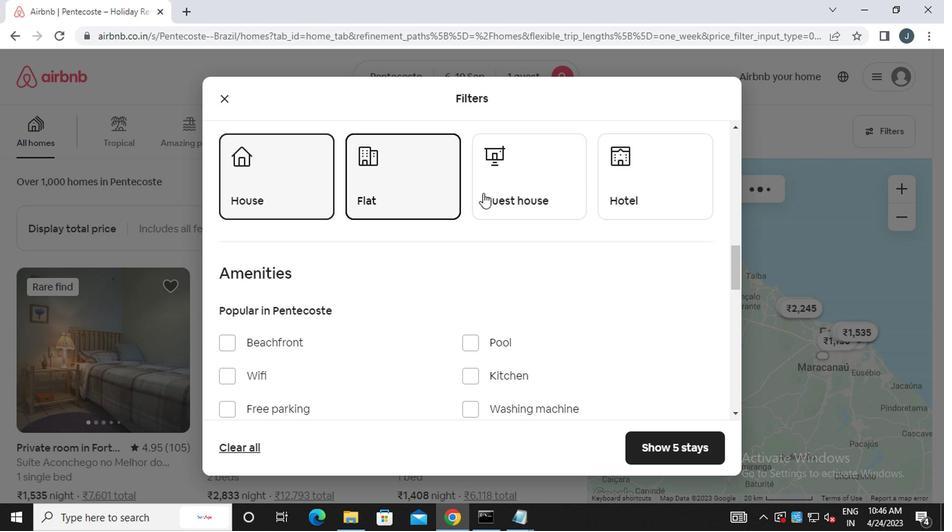 
Action: Mouse moved to (620, 190)
Screenshot: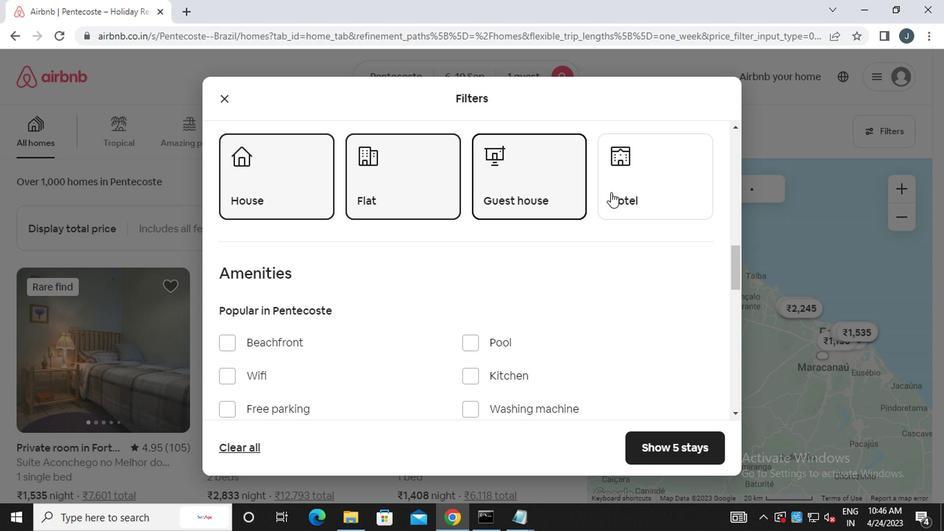 
Action: Mouse pressed left at (620, 190)
Screenshot: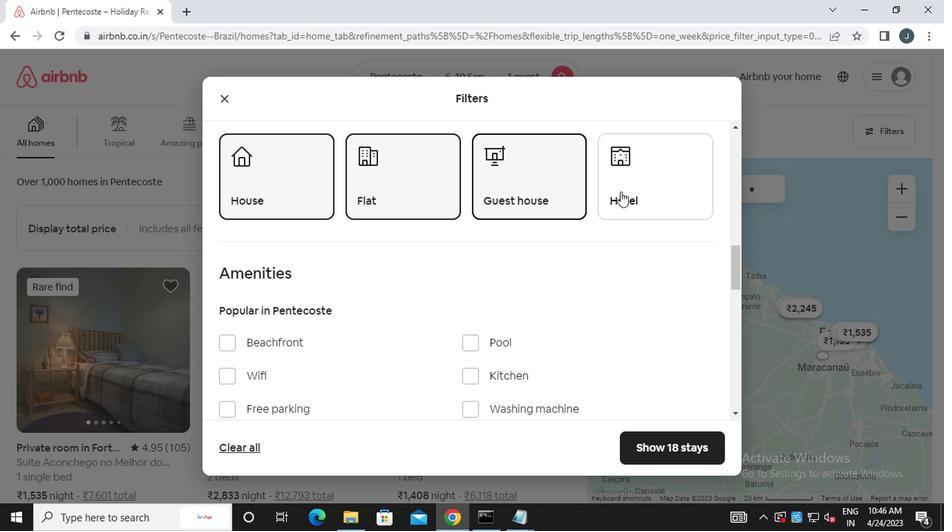 
Action: Mouse moved to (406, 230)
Screenshot: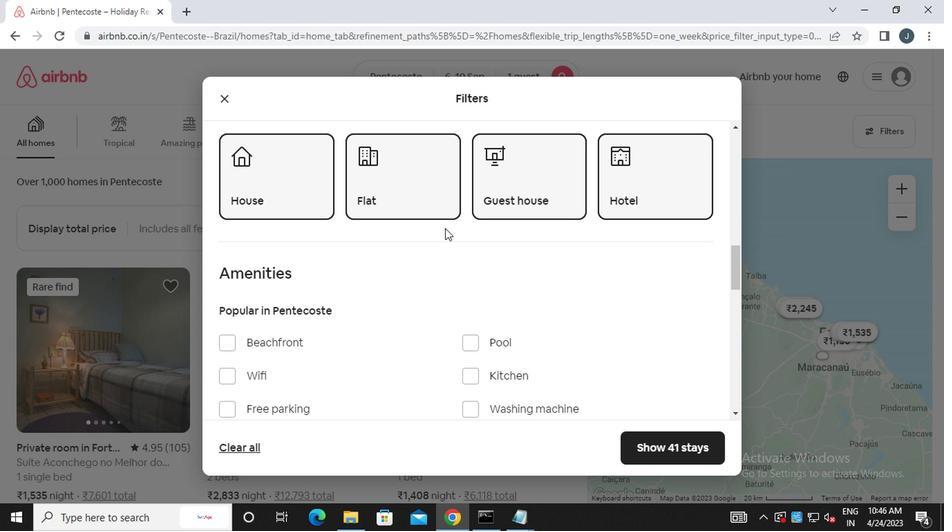 
Action: Mouse scrolled (406, 230) with delta (0, 0)
Screenshot: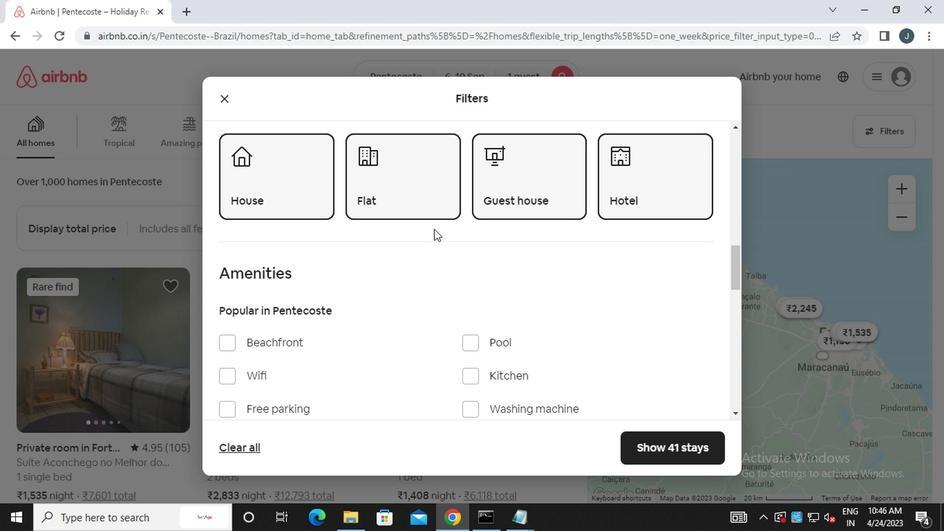 
Action: Mouse scrolled (406, 230) with delta (0, 0)
Screenshot: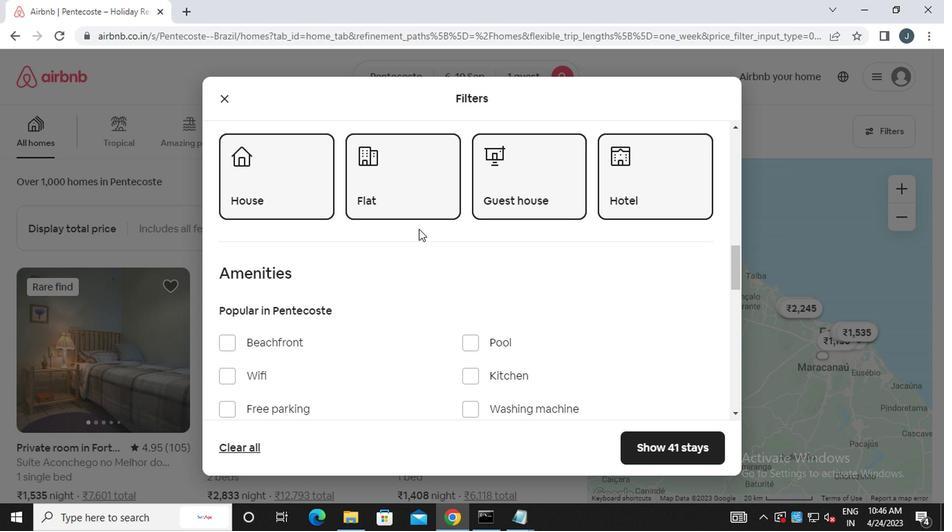 
Action: Mouse scrolled (406, 230) with delta (0, 0)
Screenshot: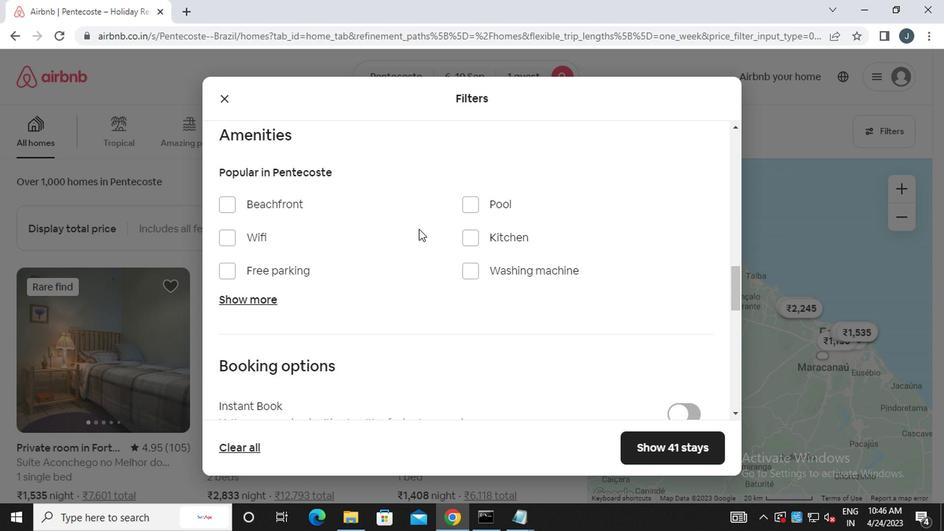 
Action: Mouse scrolled (406, 230) with delta (0, 0)
Screenshot: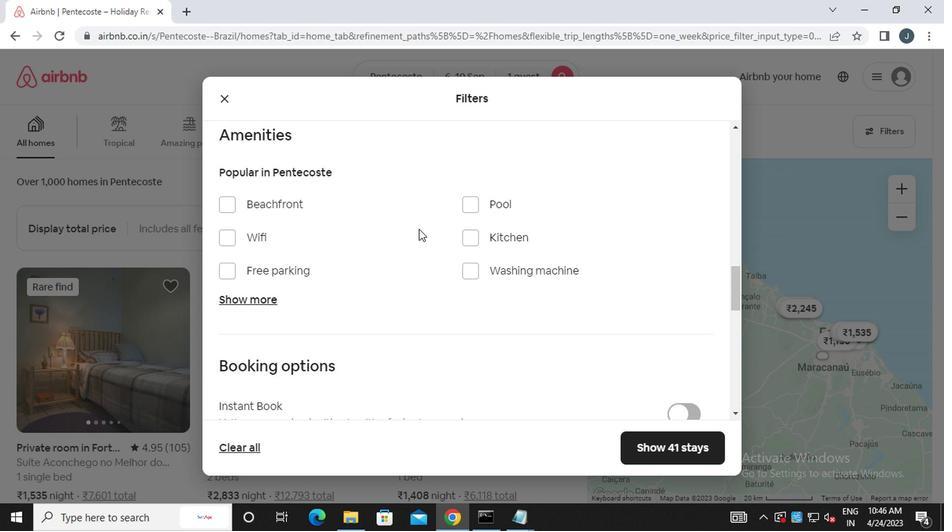 
Action: Mouse scrolled (406, 230) with delta (0, 0)
Screenshot: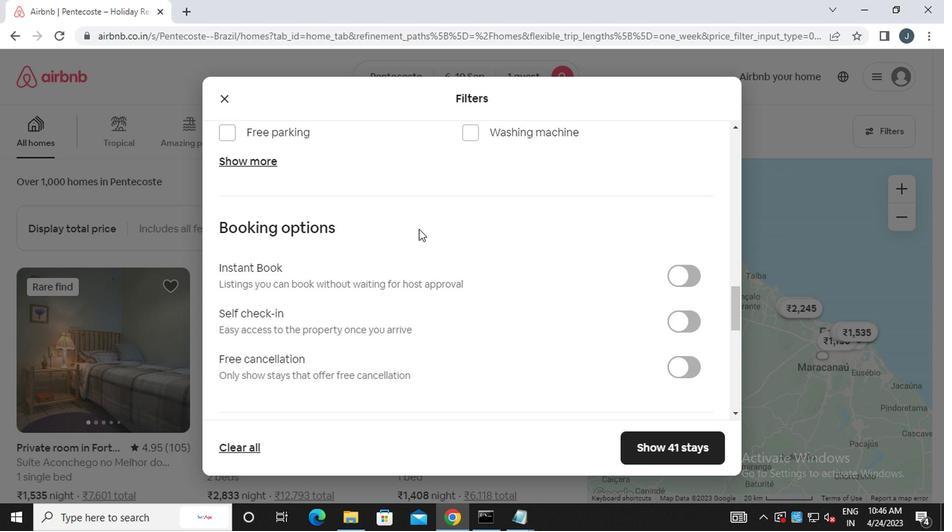 
Action: Mouse scrolled (406, 230) with delta (0, 0)
Screenshot: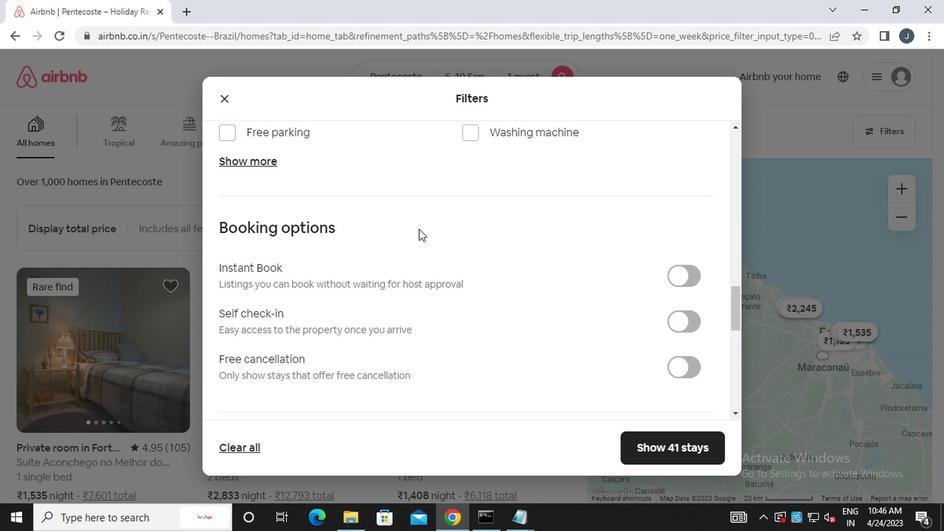 
Action: Mouse moved to (407, 230)
Screenshot: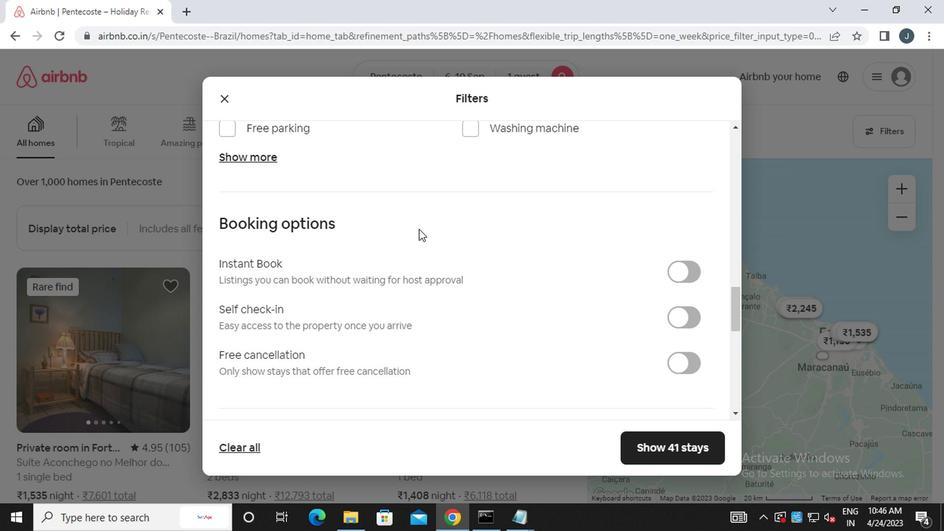 
Action: Mouse scrolled (407, 230) with delta (0, 0)
Screenshot: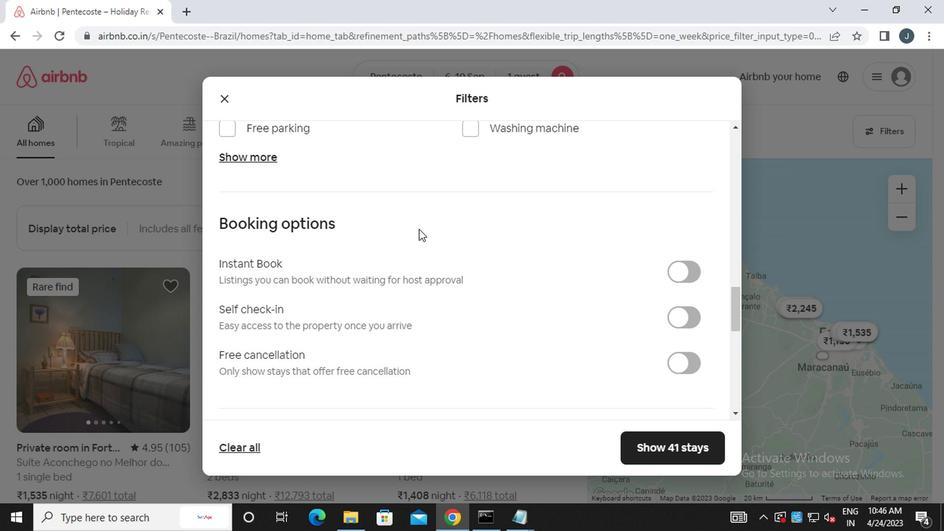 
Action: Mouse moved to (699, 124)
Screenshot: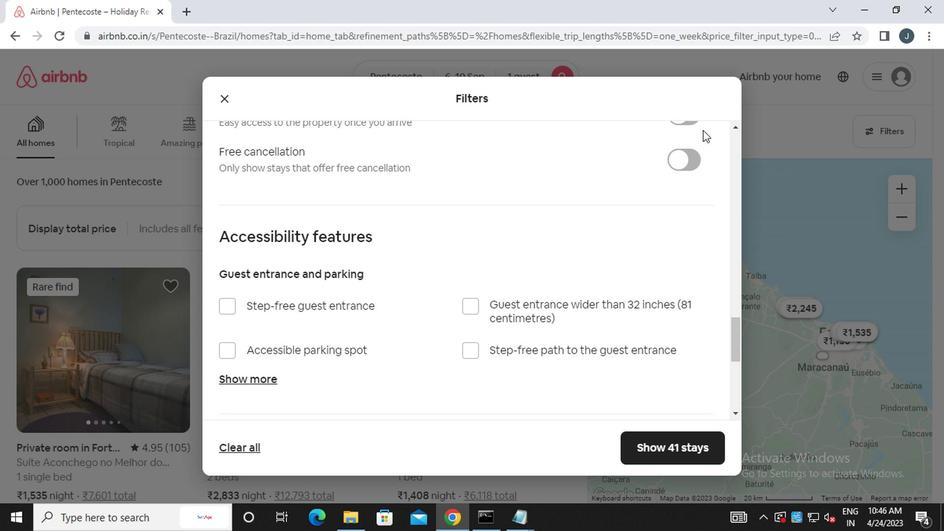
Action: Mouse pressed left at (699, 124)
Screenshot: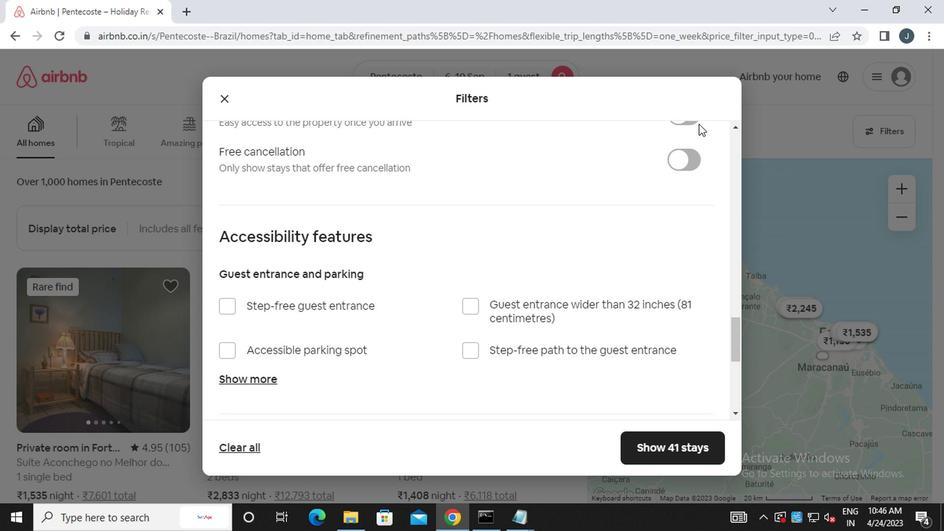 
Action: Mouse moved to (635, 188)
Screenshot: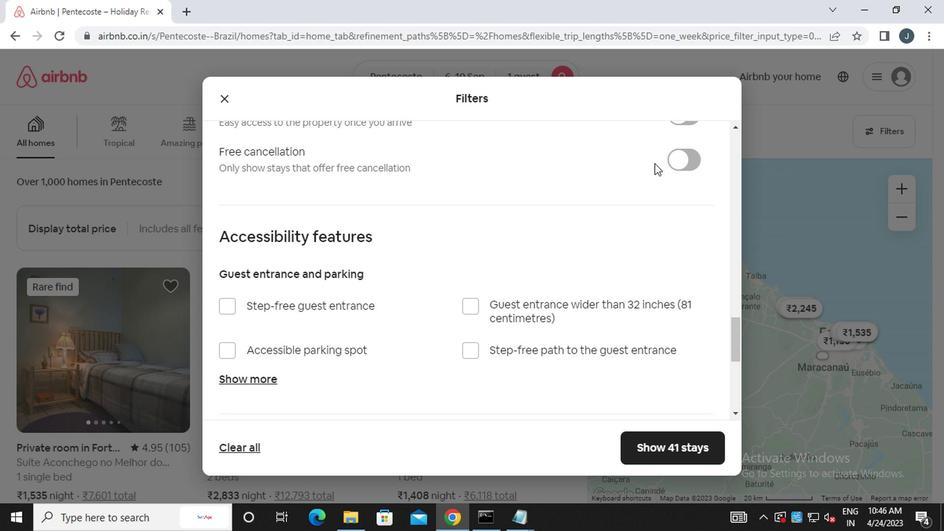 
Action: Mouse scrolled (635, 187) with delta (0, 0)
Screenshot: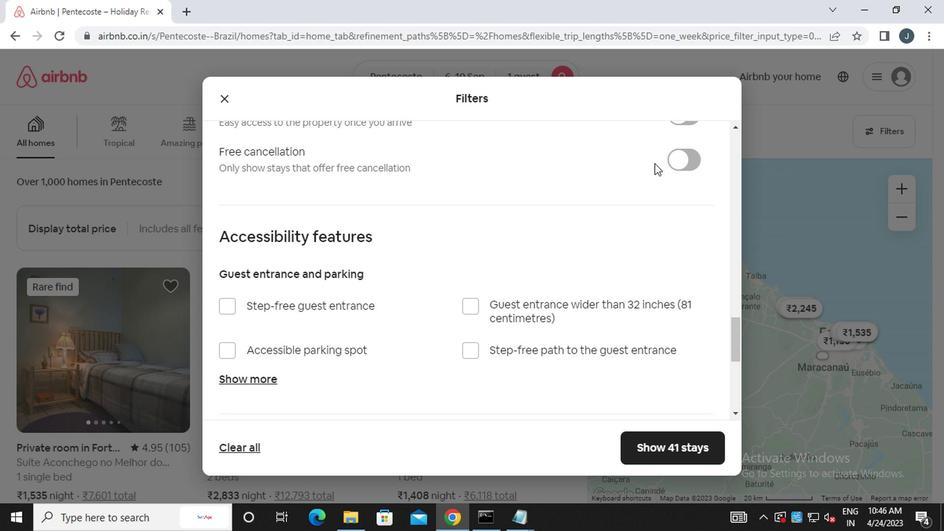
Action: Mouse moved to (635, 190)
Screenshot: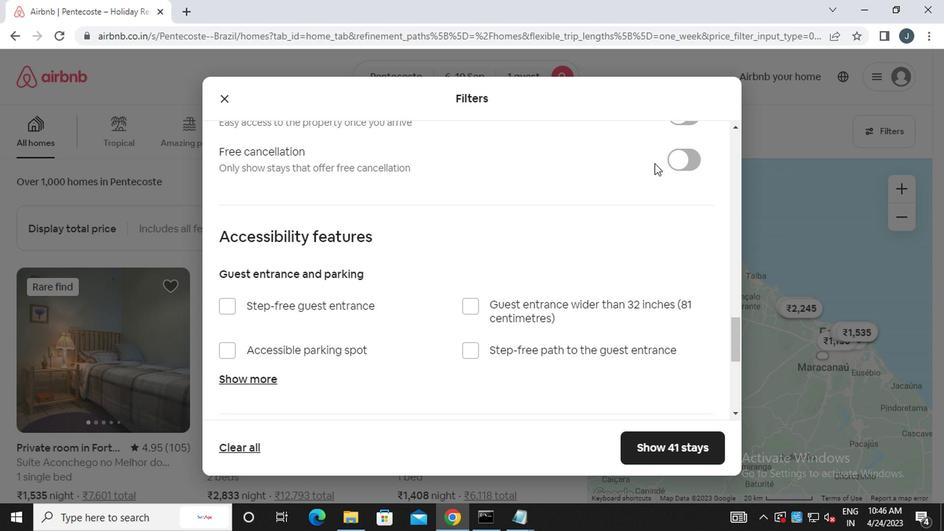 
Action: Mouse scrolled (635, 189) with delta (0, 0)
Screenshot: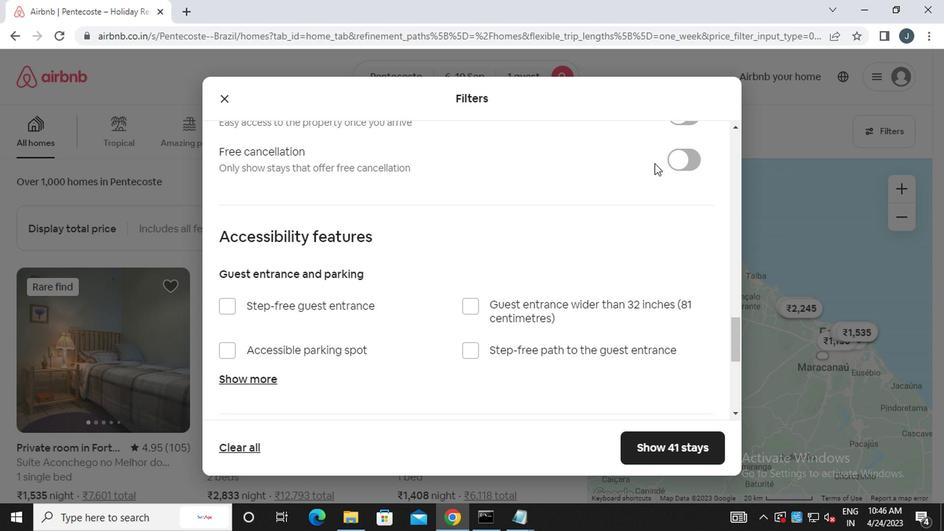 
Action: Mouse scrolled (635, 191) with delta (0, 0)
Screenshot: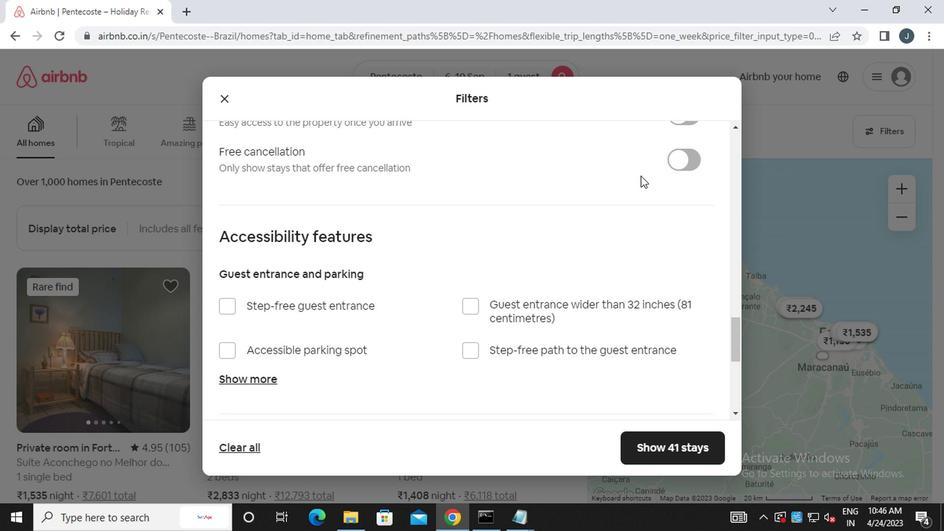 
Action: Mouse scrolled (635, 191) with delta (0, 0)
Screenshot: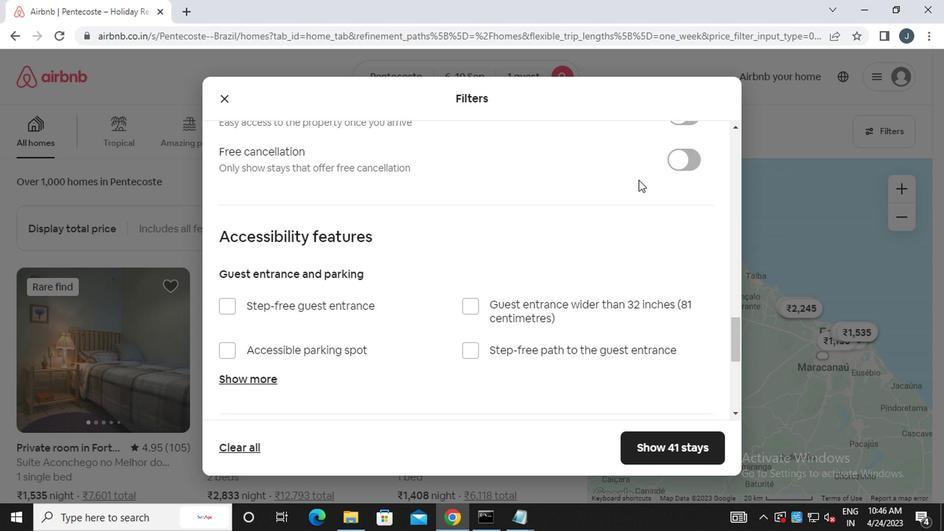 
Action: Mouse scrolled (635, 191) with delta (0, 0)
Screenshot: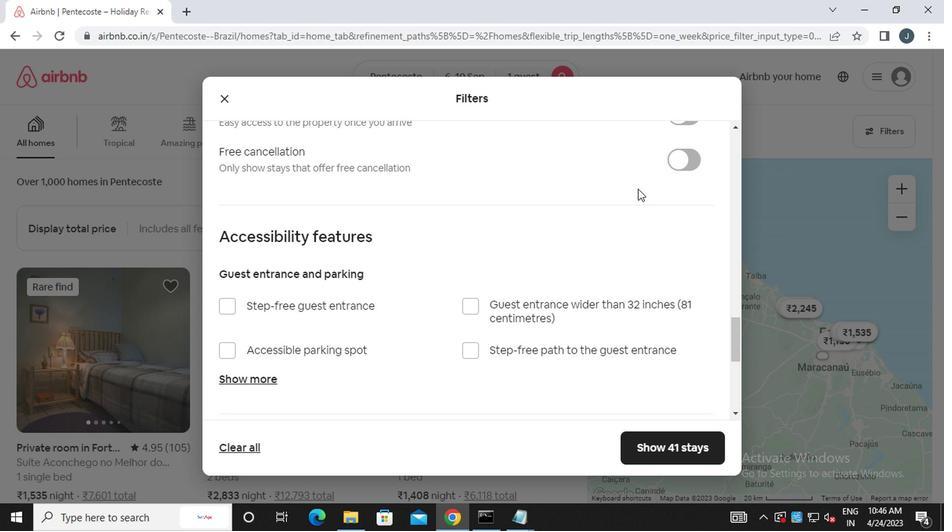 
Action: Mouse scrolled (635, 191) with delta (0, 0)
Screenshot: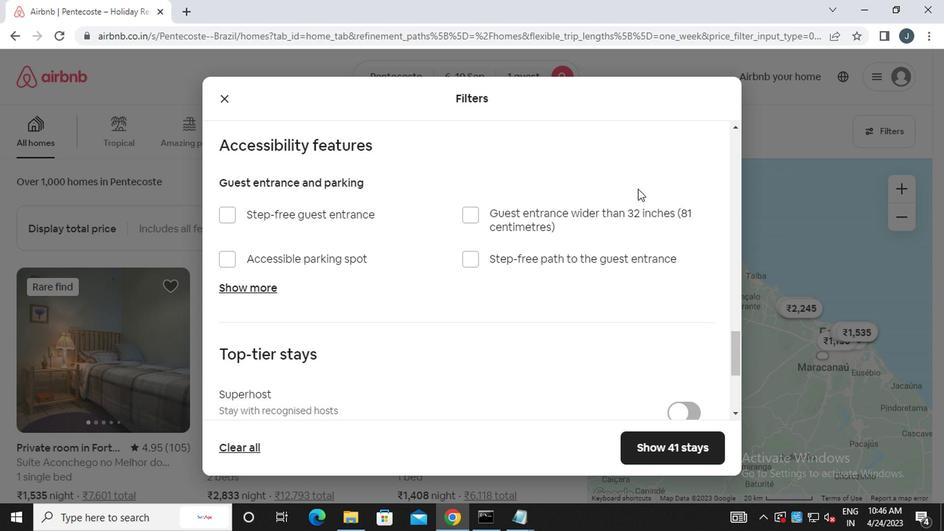 
Action: Mouse moved to (680, 257)
Screenshot: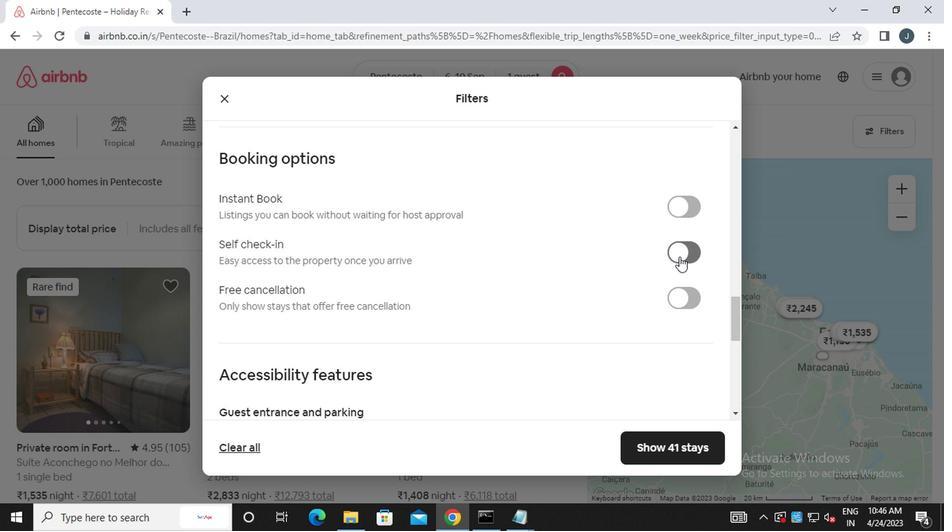 
Action: Mouse pressed left at (680, 257)
Screenshot: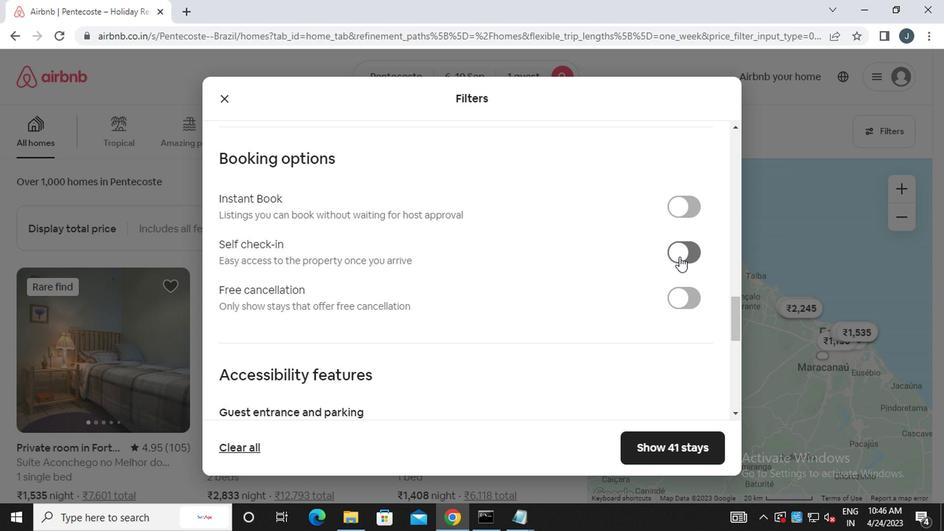 
Action: Mouse moved to (507, 252)
Screenshot: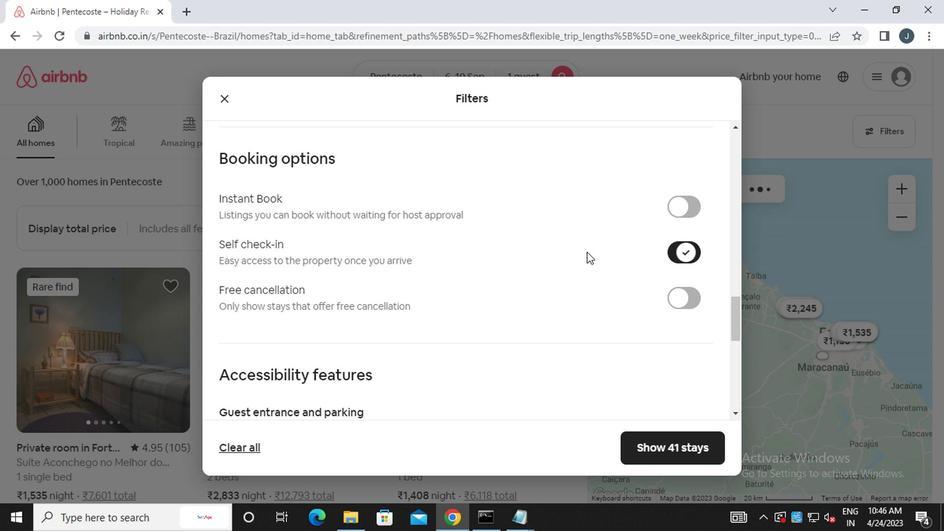 
Action: Mouse scrolled (507, 251) with delta (0, 0)
Screenshot: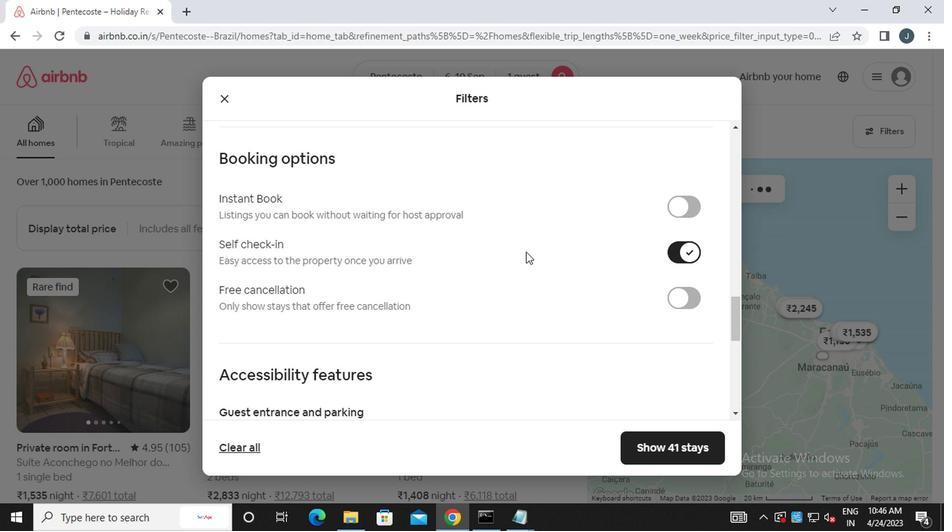 
Action: Mouse moved to (507, 252)
Screenshot: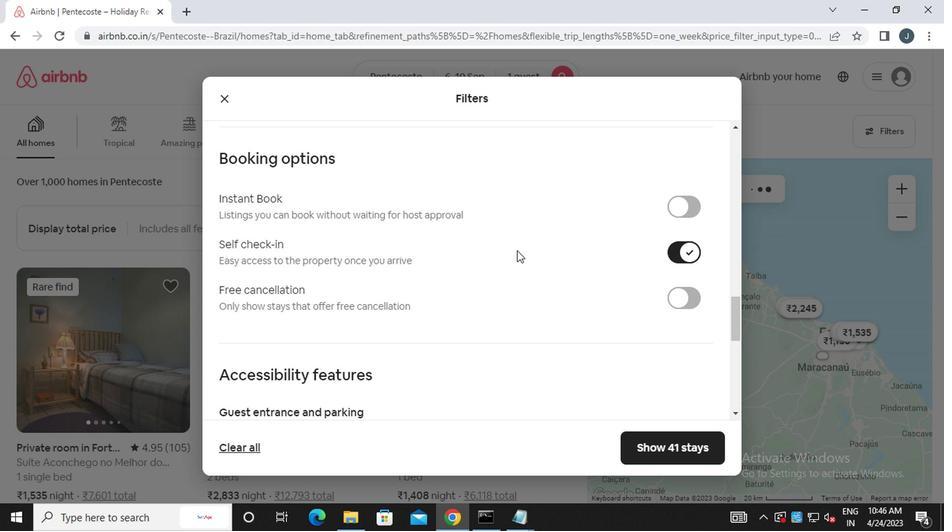 
Action: Mouse scrolled (507, 251) with delta (0, 0)
Screenshot: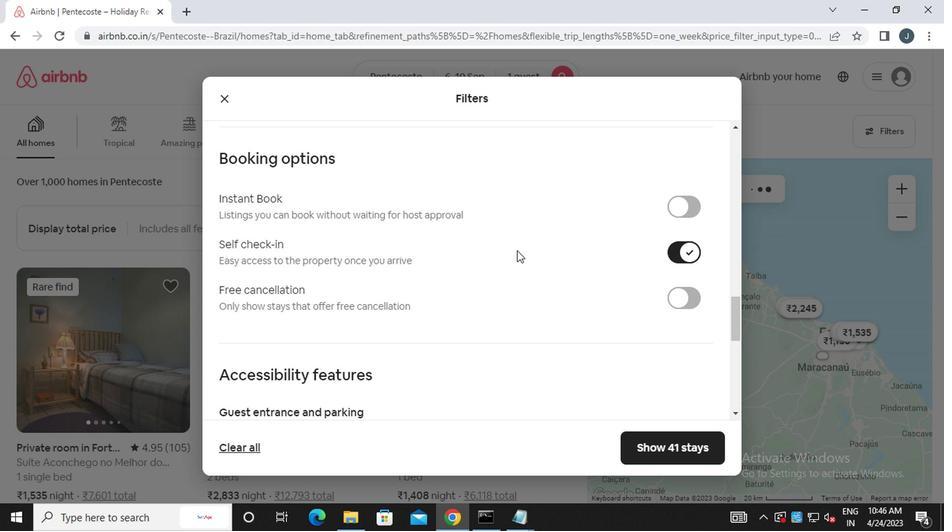 
Action: Mouse moved to (506, 252)
Screenshot: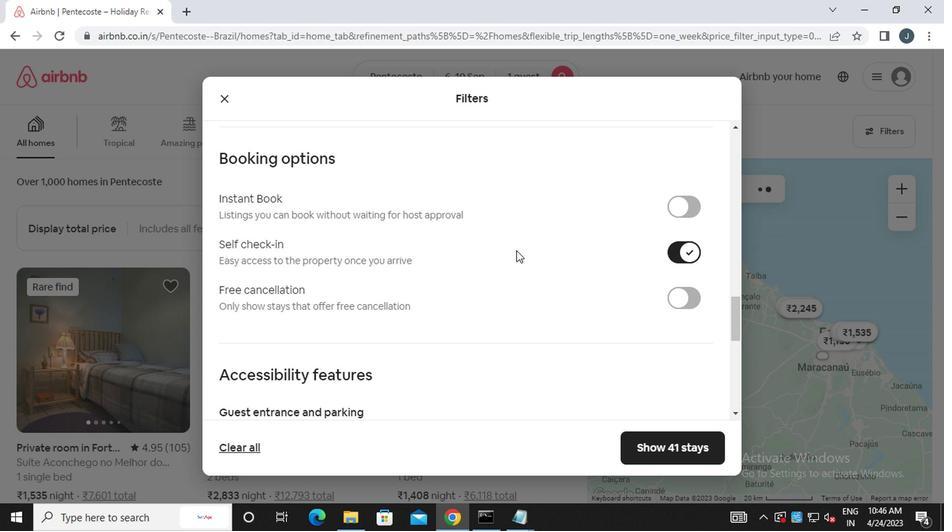 
Action: Mouse scrolled (506, 251) with delta (0, 0)
Screenshot: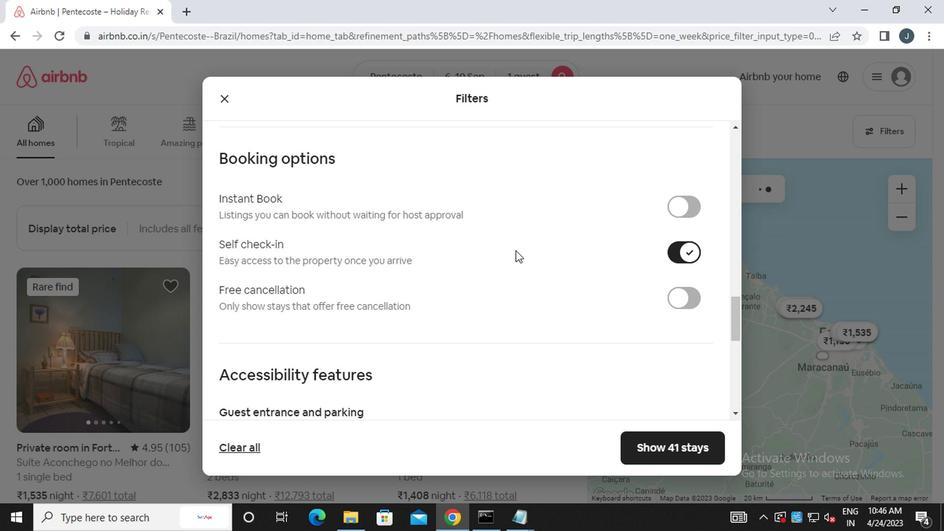
Action: Mouse moved to (504, 250)
Screenshot: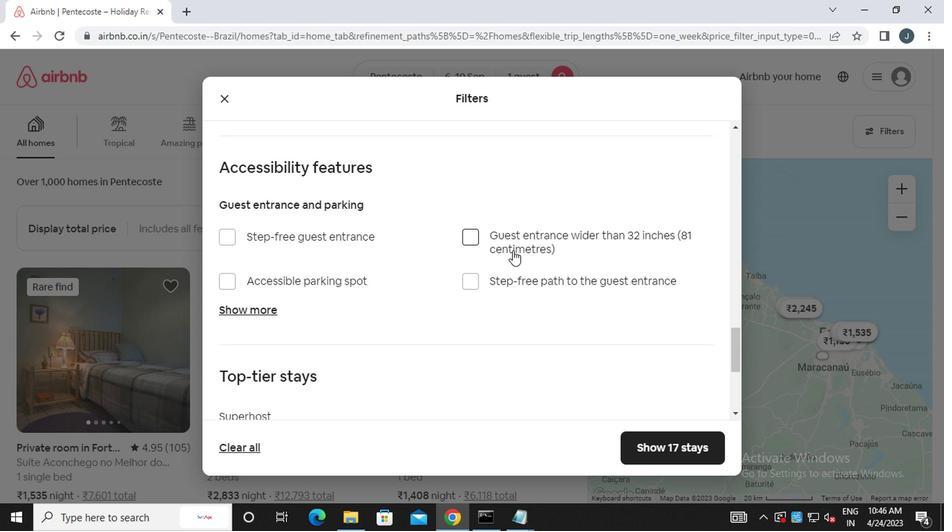 
Action: Mouse scrolled (504, 249) with delta (0, 0)
Screenshot: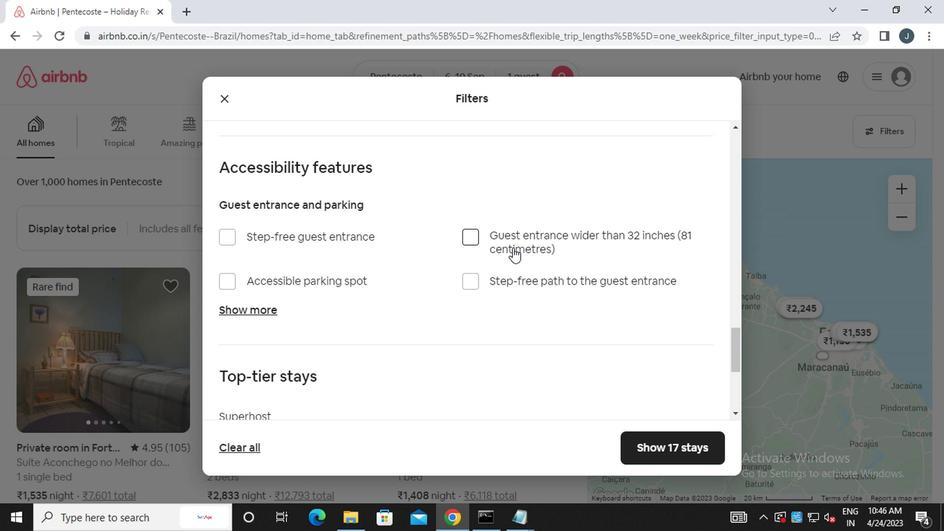 
Action: Mouse moved to (504, 249)
Screenshot: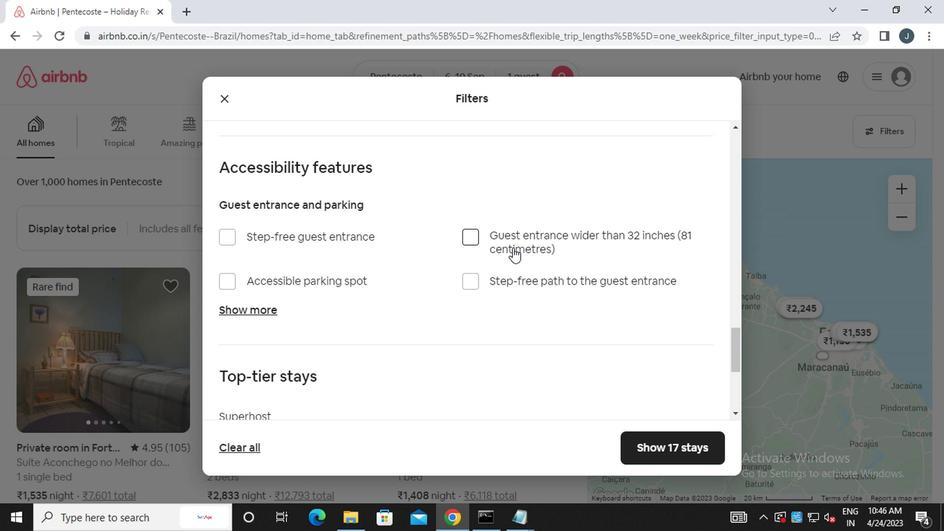 
Action: Mouse scrolled (504, 248) with delta (0, 0)
Screenshot: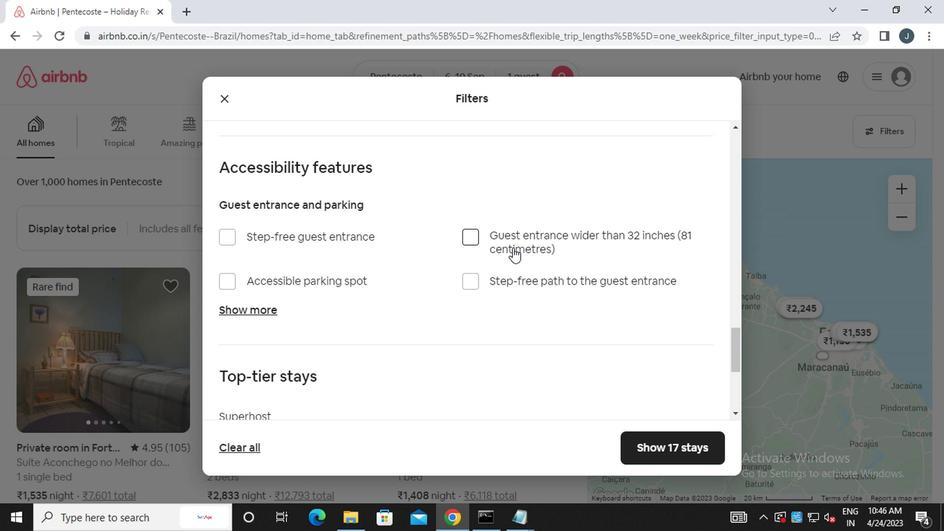 
Action: Mouse scrolled (504, 248) with delta (0, 0)
Screenshot: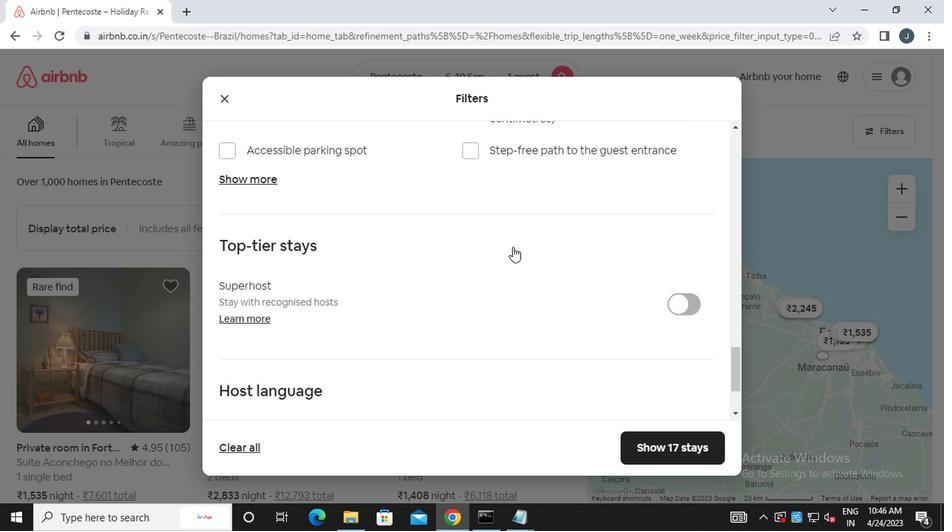
Action: Mouse scrolled (504, 248) with delta (0, 0)
Screenshot: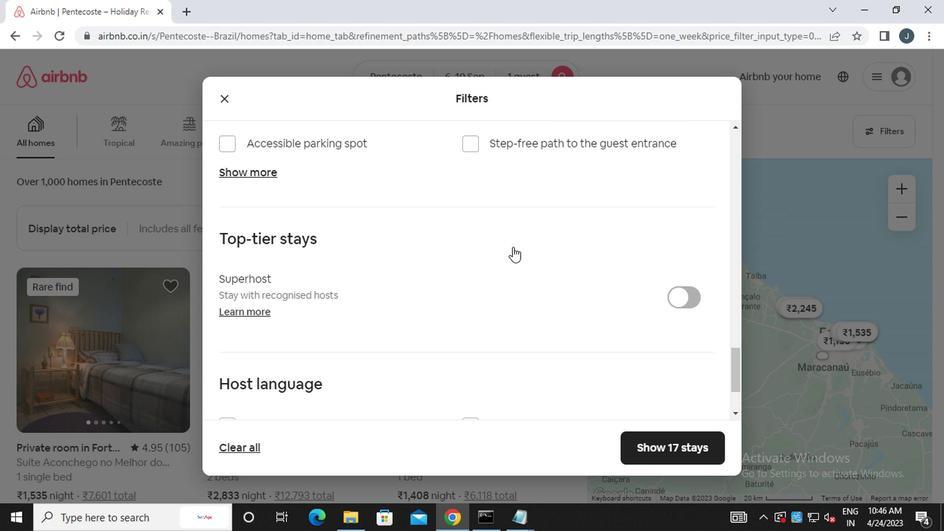 
Action: Mouse scrolled (504, 248) with delta (0, 0)
Screenshot: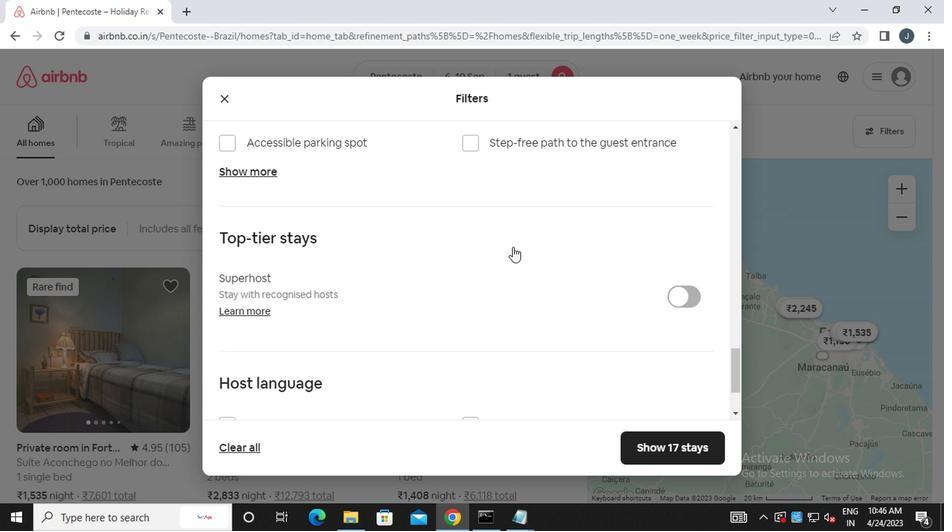 
Action: Mouse scrolled (504, 248) with delta (0, 0)
Screenshot: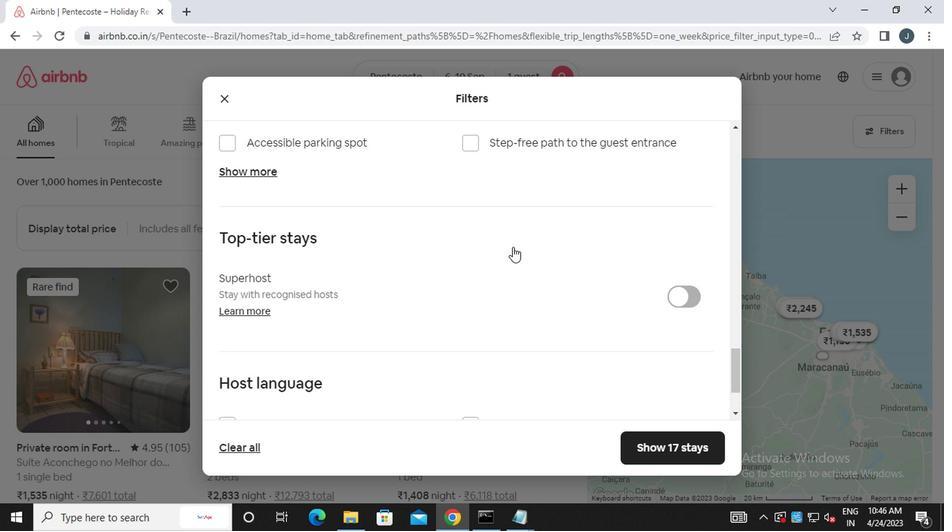 
Action: Mouse scrolled (504, 248) with delta (0, 0)
Screenshot: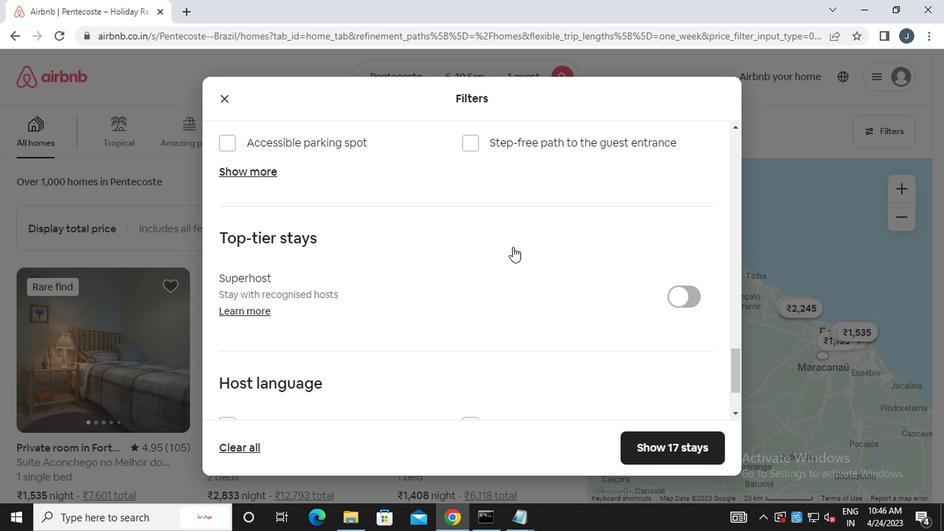 
Action: Mouse moved to (504, 249)
Screenshot: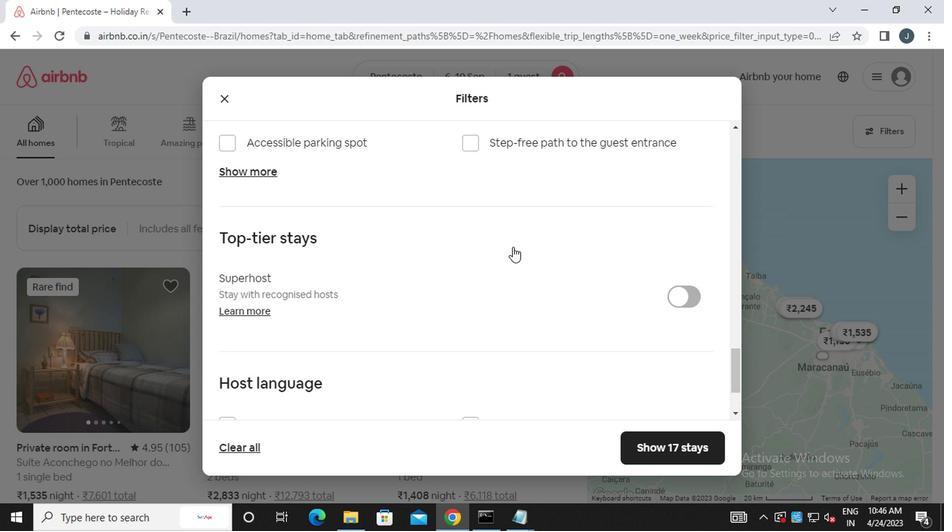 
Action: Mouse scrolled (504, 248) with delta (0, 0)
Screenshot: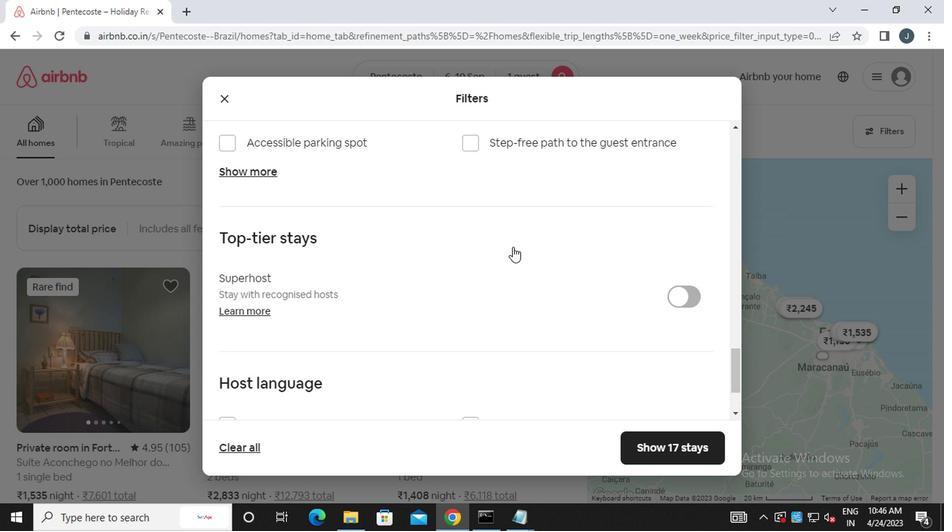 
Action: Mouse moved to (501, 251)
Screenshot: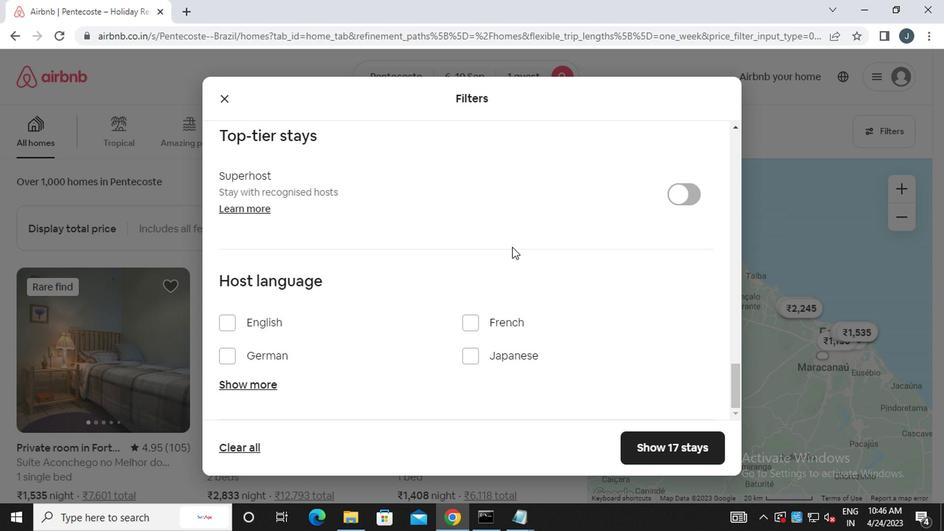 
Action: Mouse scrolled (501, 250) with delta (0, 0)
Screenshot: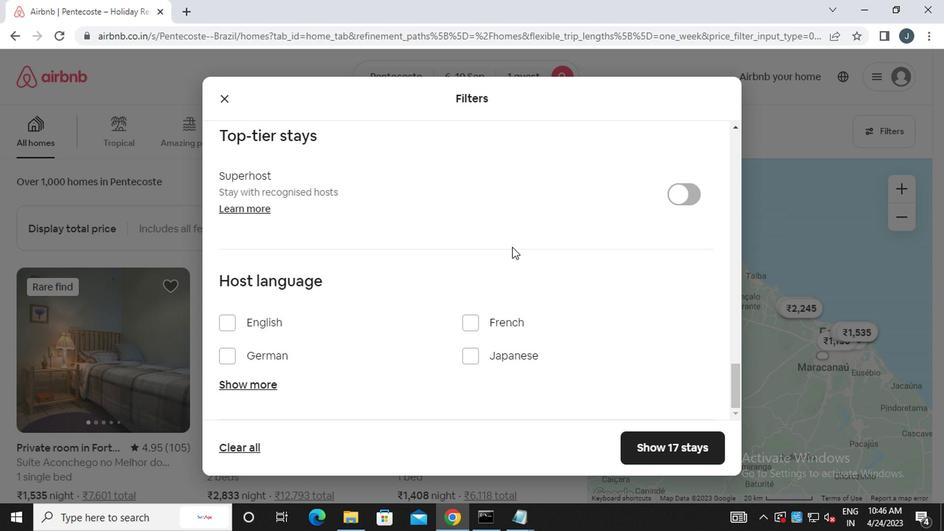 
Action: Mouse moved to (501, 251)
Screenshot: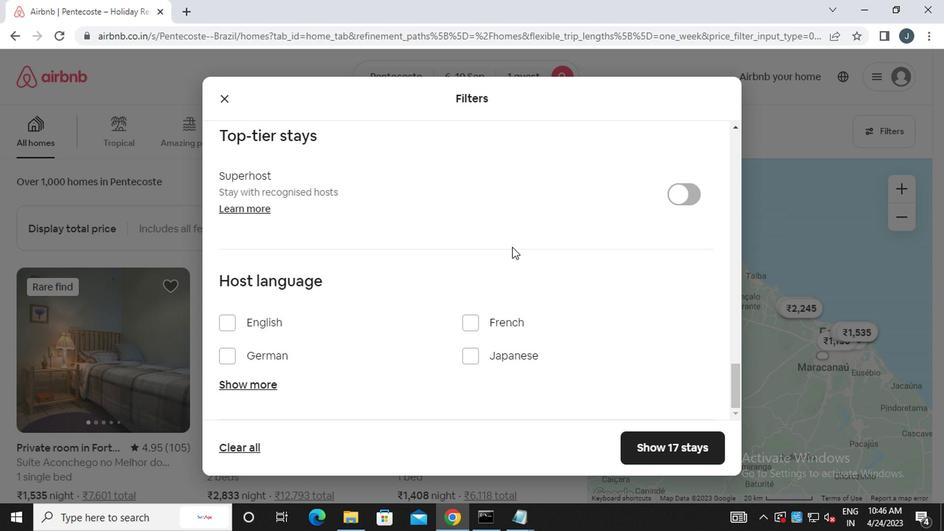 
Action: Mouse scrolled (501, 251) with delta (0, 0)
Screenshot: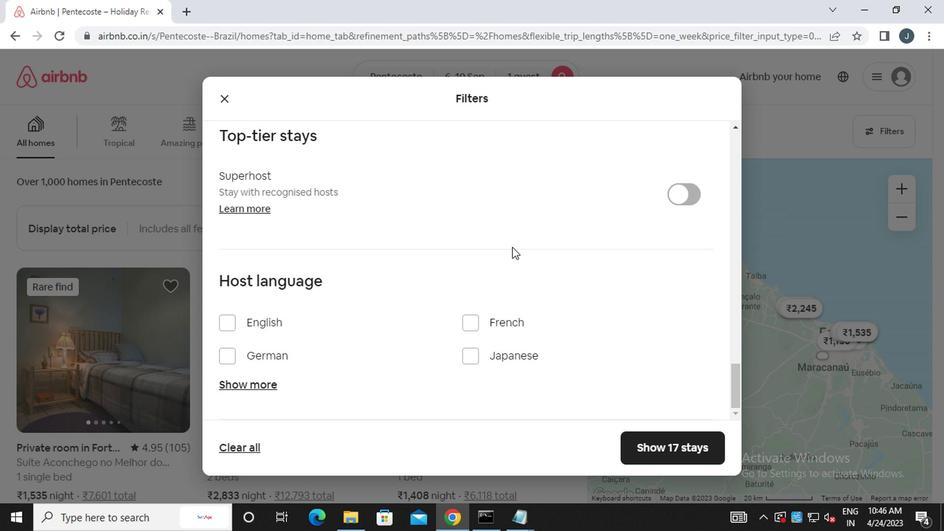 
Action: Mouse scrolled (501, 251) with delta (0, 0)
Screenshot: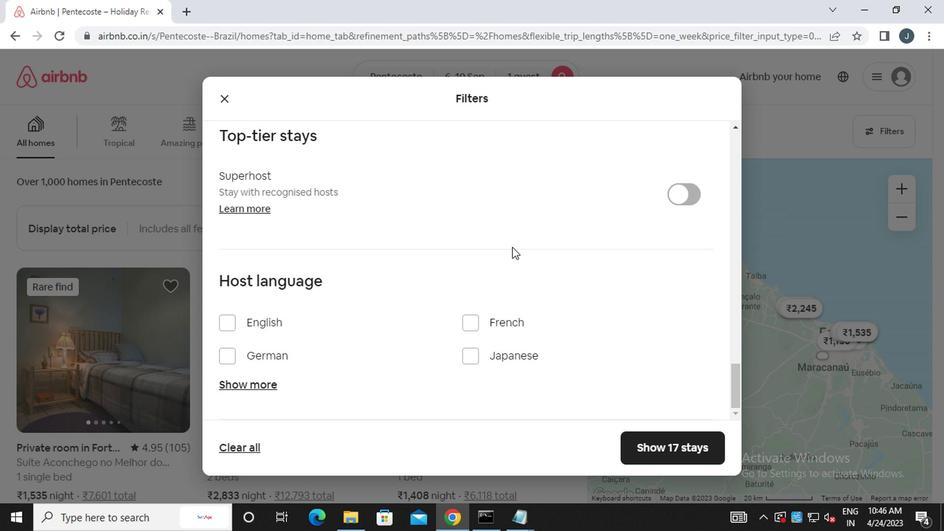 
Action: Mouse moved to (501, 252)
Screenshot: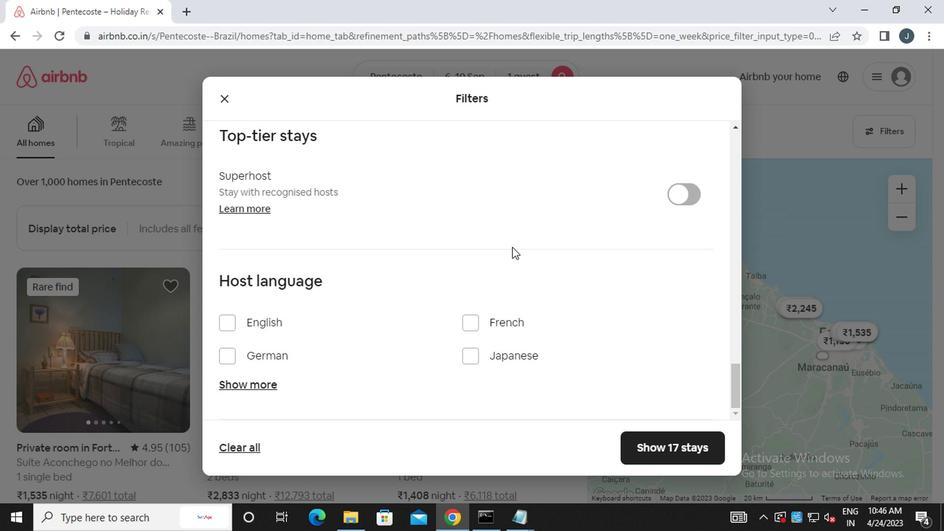 
Action: Mouse scrolled (501, 251) with delta (0, 0)
Screenshot: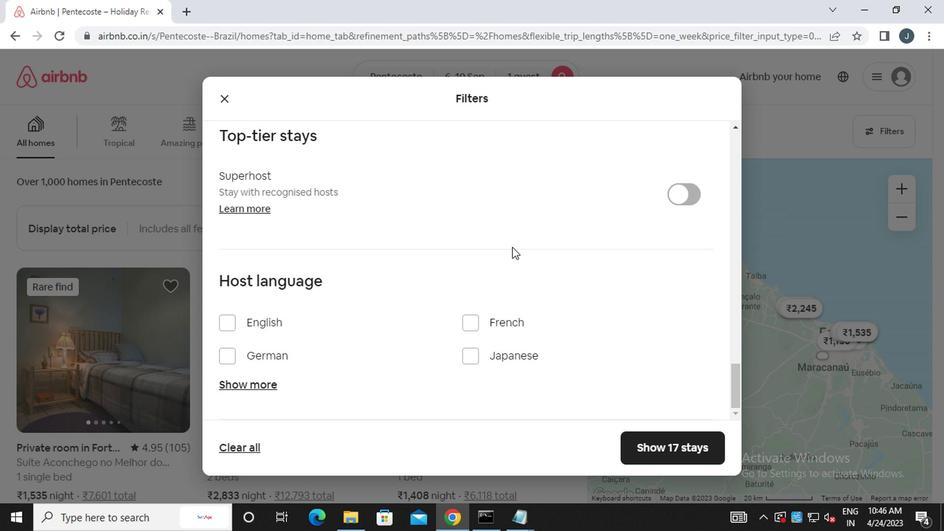
Action: Mouse scrolled (501, 251) with delta (0, 0)
Screenshot: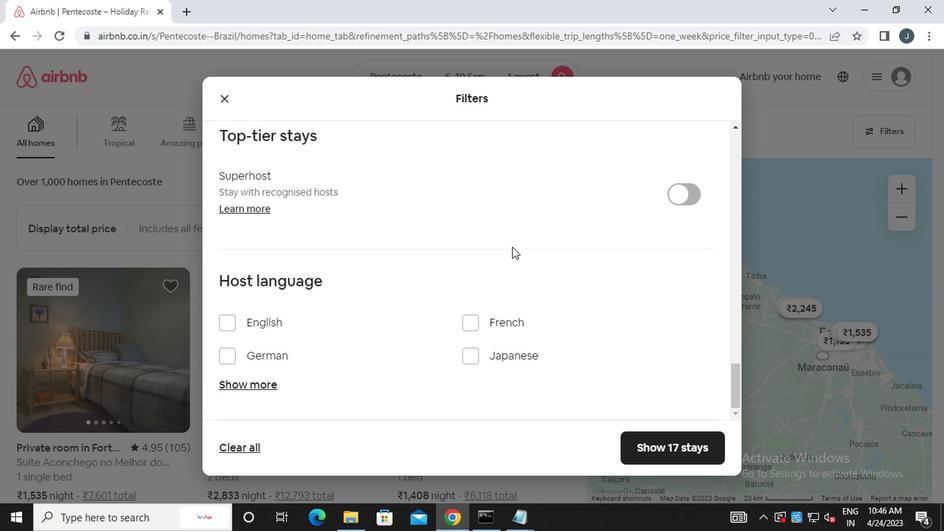 
Action: Mouse moved to (225, 385)
Screenshot: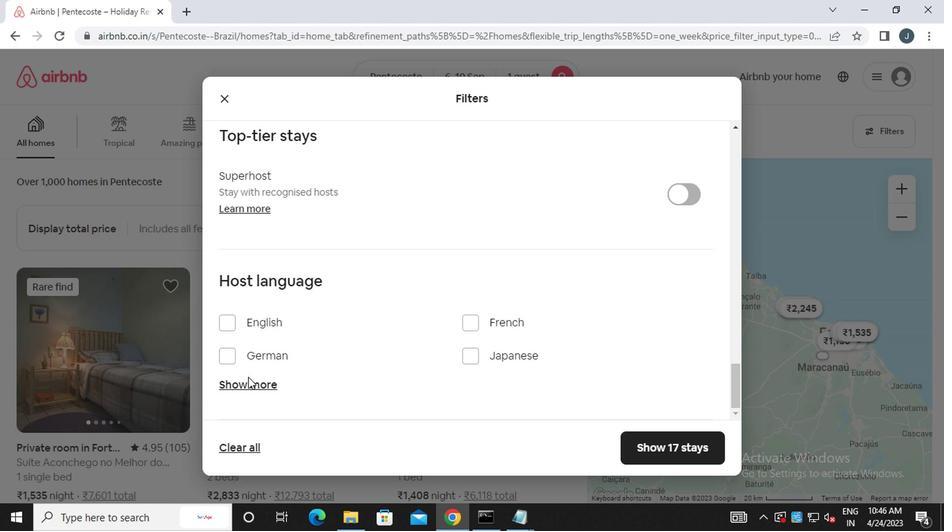
Action: Mouse pressed left at (225, 385)
Screenshot: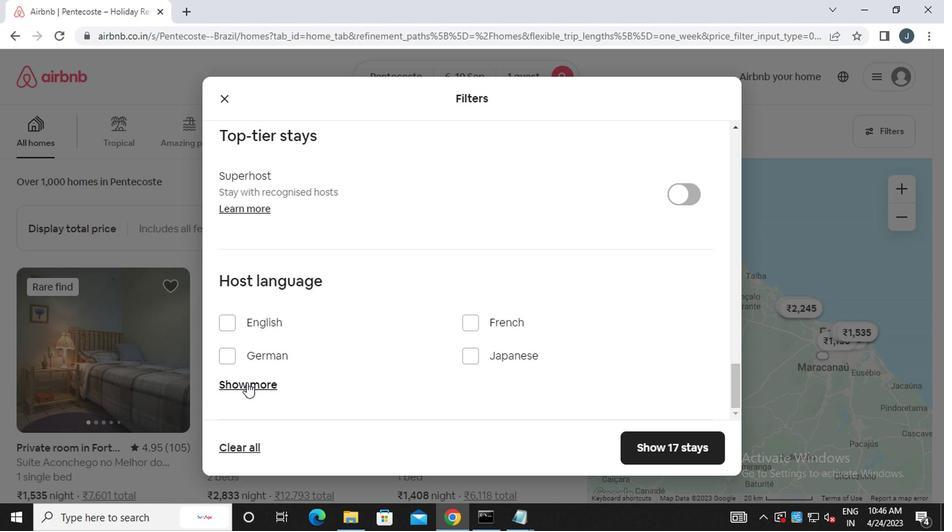 
Action: Mouse moved to (225, 386)
Screenshot: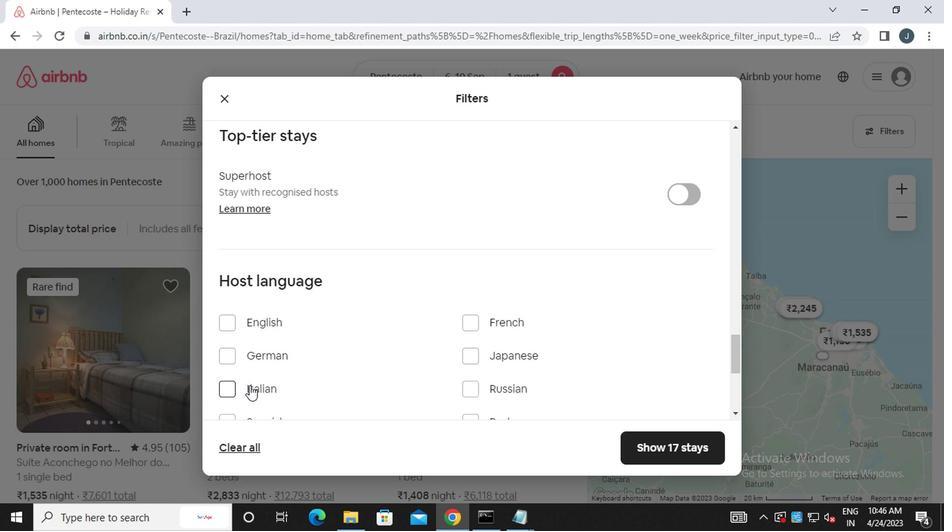 
Action: Mouse scrolled (225, 385) with delta (0, 0)
Screenshot: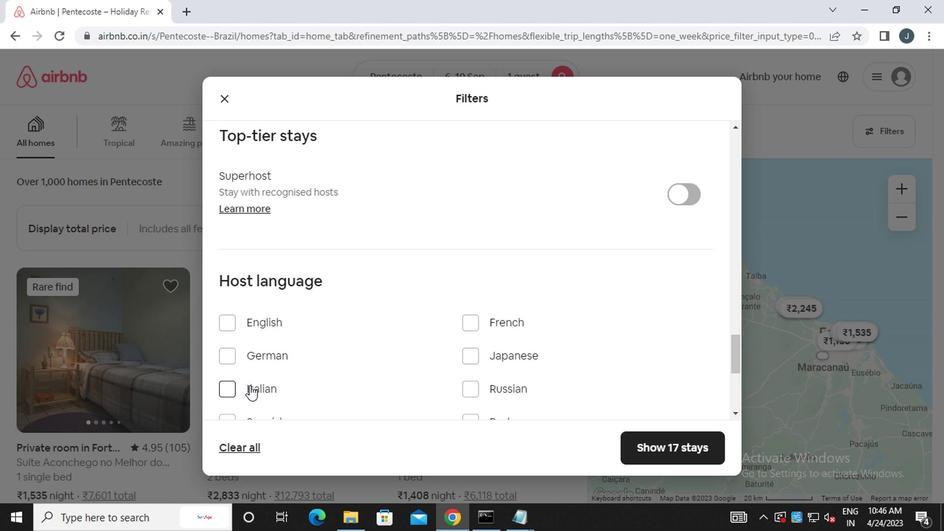 
Action: Mouse moved to (224, 385)
Screenshot: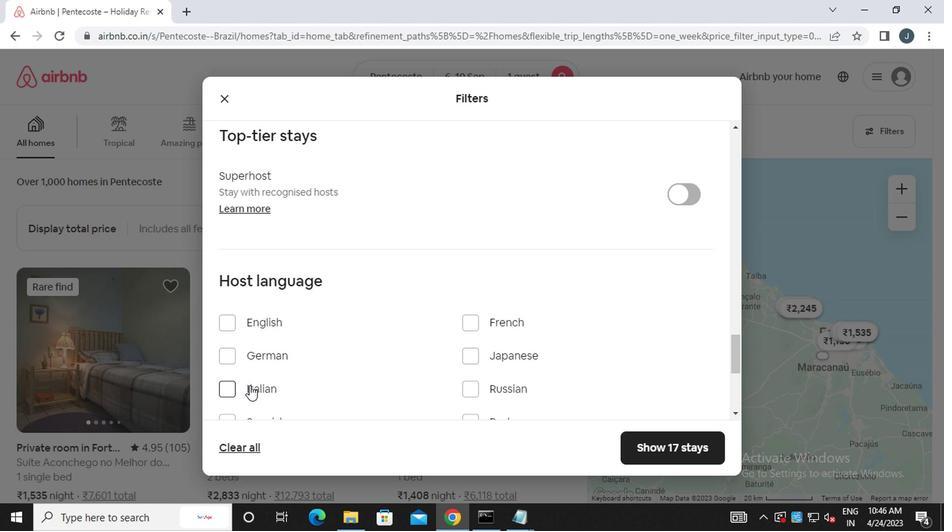 
Action: Mouse scrolled (224, 385) with delta (0, 0)
Screenshot: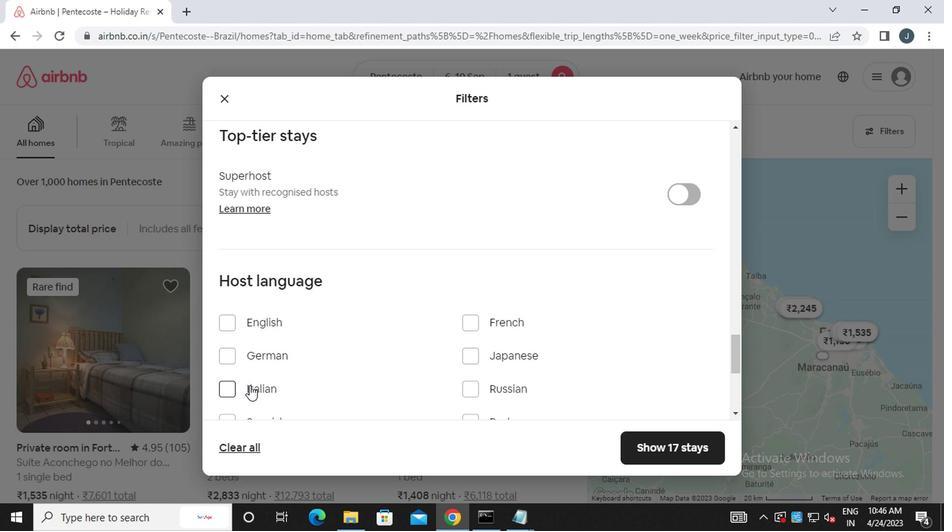 
Action: Mouse moved to (223, 382)
Screenshot: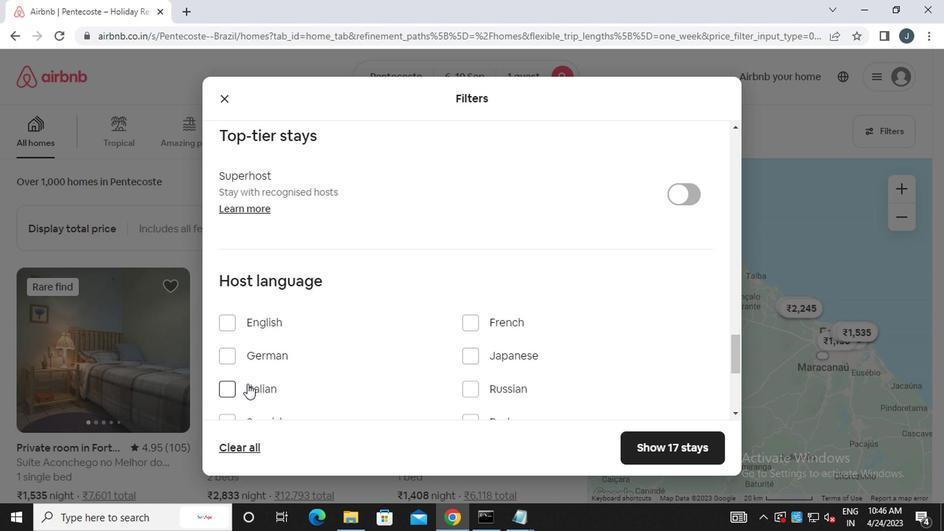 
Action: Mouse scrolled (223, 381) with delta (0, 0)
Screenshot: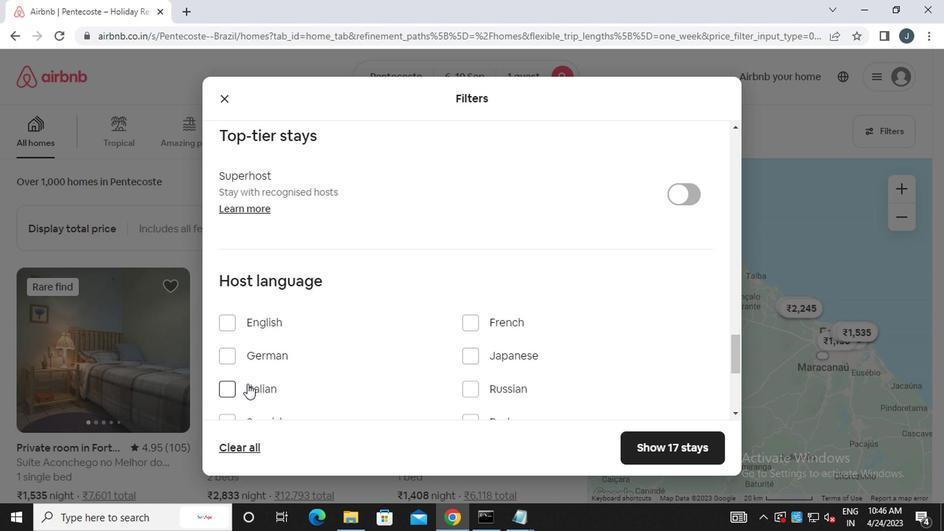 
Action: Mouse moved to (251, 214)
Screenshot: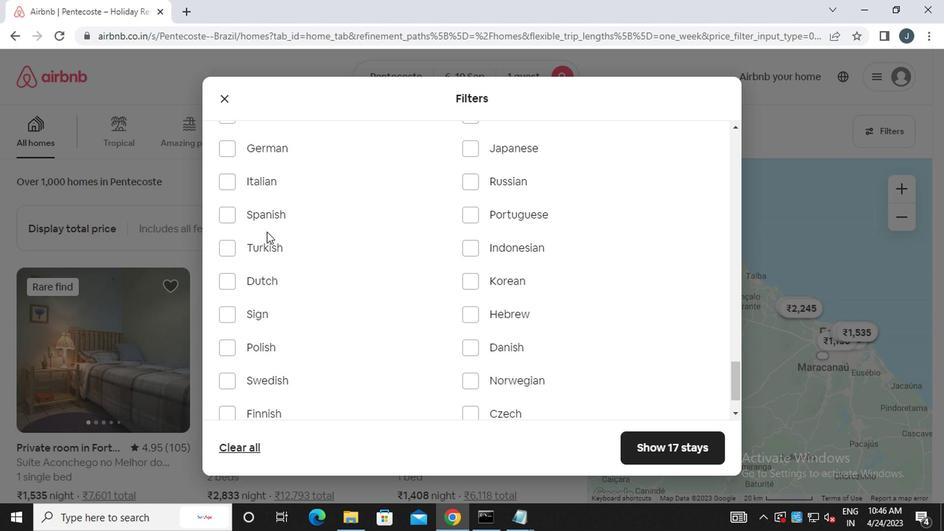 
Action: Mouse pressed left at (251, 214)
Screenshot: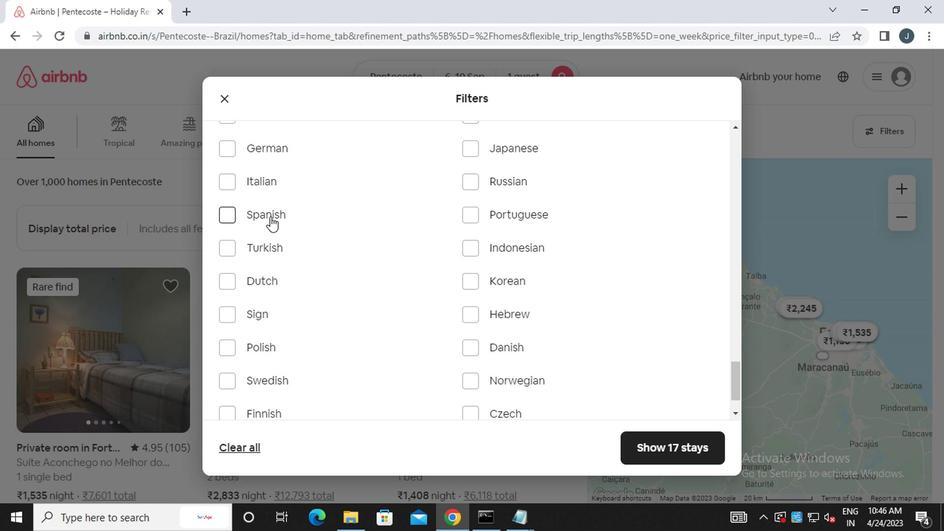 
Action: Mouse moved to (295, 294)
Screenshot: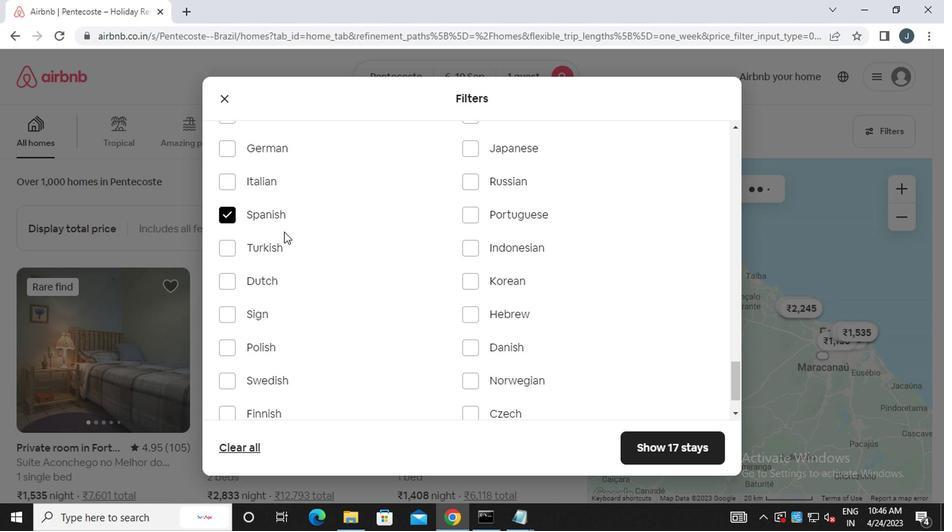 
Action: Mouse scrolled (295, 294) with delta (0, 0)
Screenshot: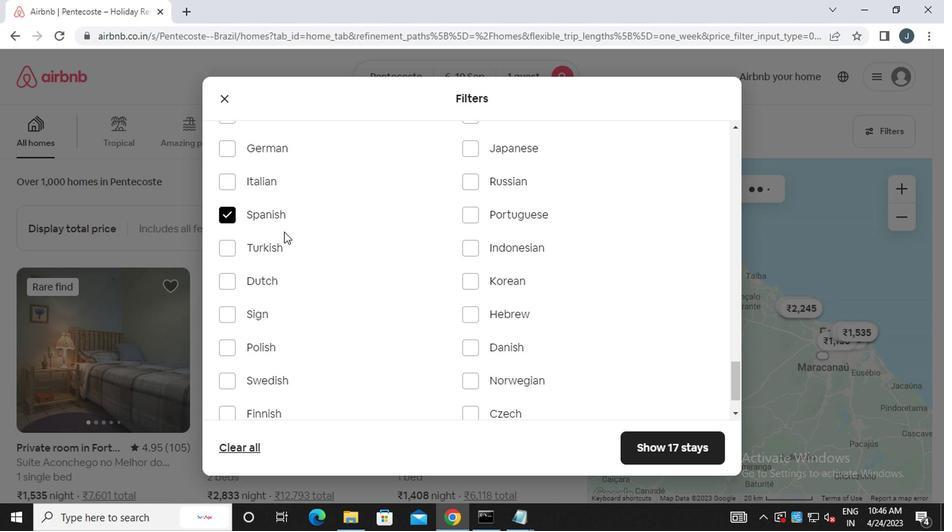 
Action: Mouse moved to (297, 301)
Screenshot: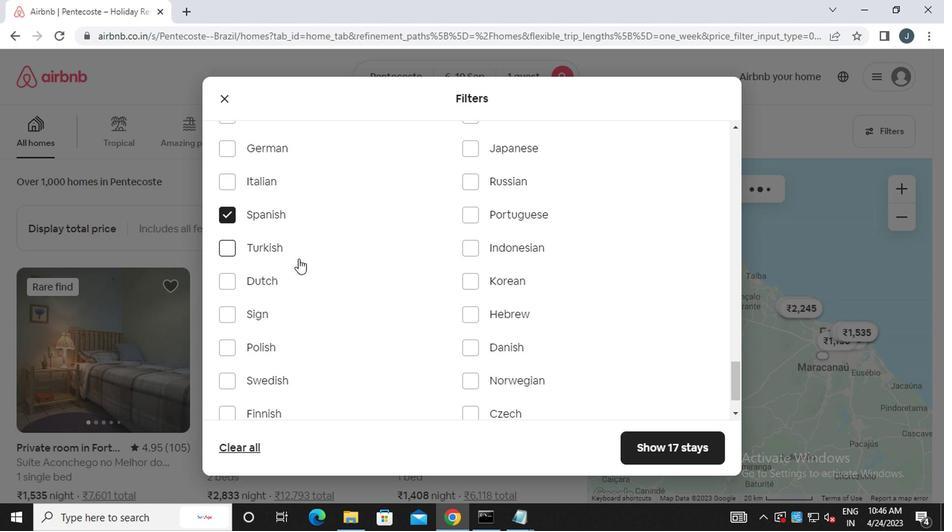 
Action: Mouse scrolled (297, 300) with delta (0, 0)
Screenshot: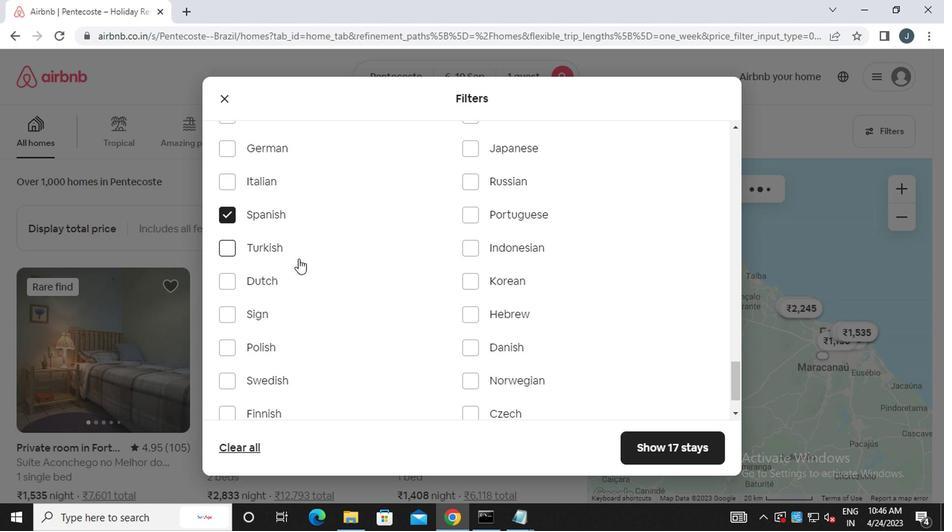 
Action: Mouse moved to (298, 303)
Screenshot: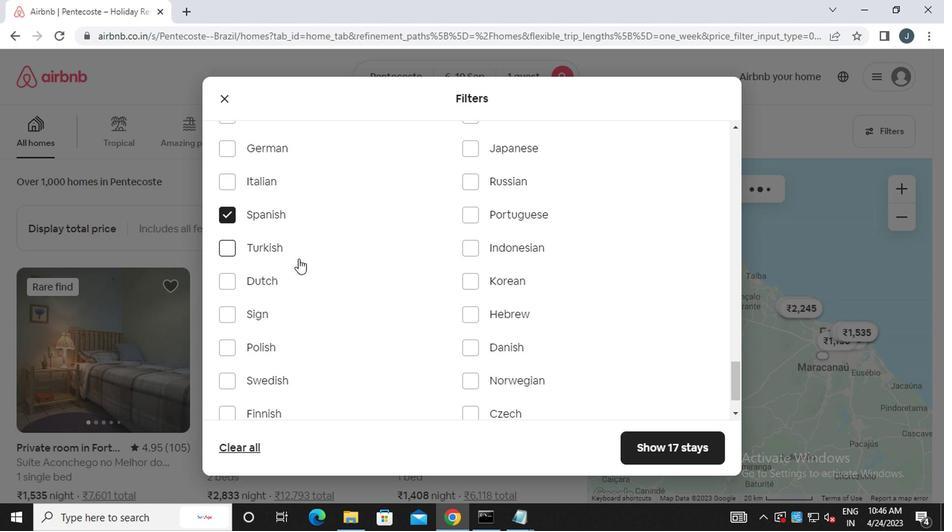 
Action: Mouse scrolled (298, 302) with delta (0, 0)
Screenshot: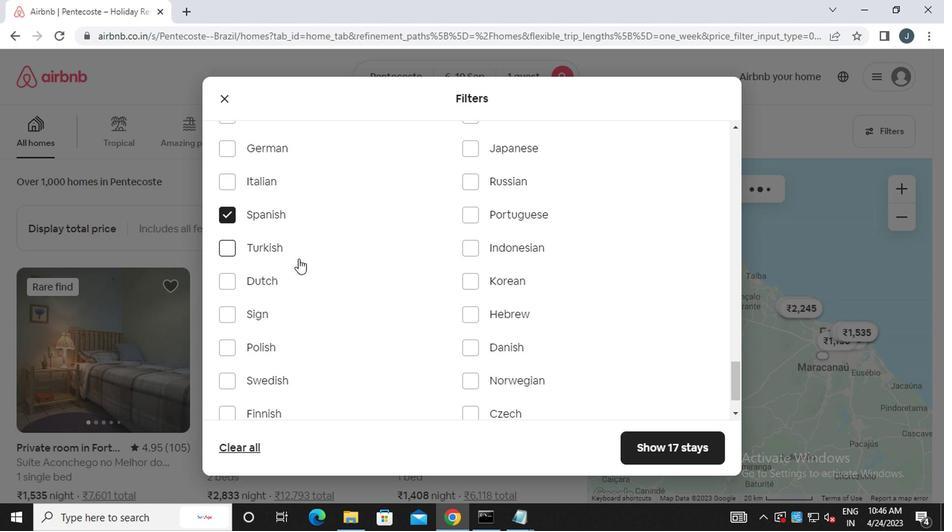 
Action: Mouse moved to (300, 305)
Screenshot: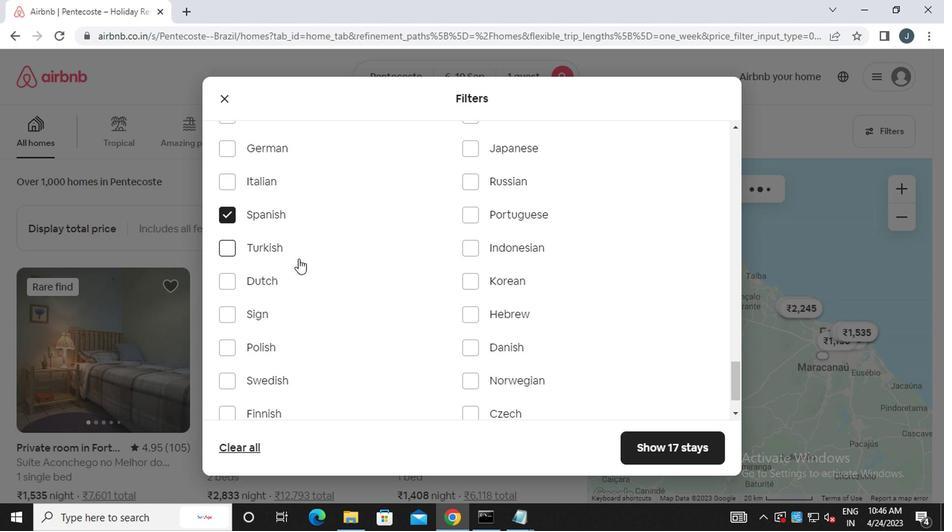 
Action: Mouse scrolled (300, 304) with delta (0, 0)
Screenshot: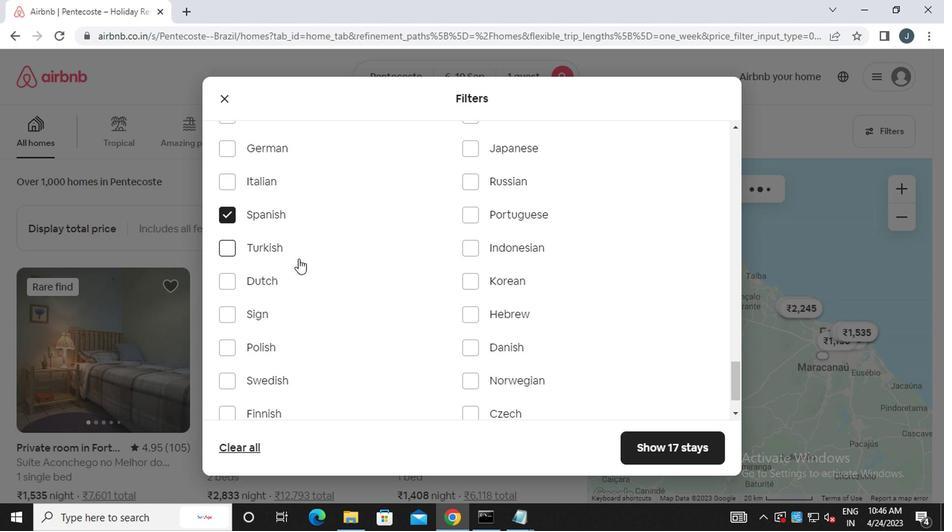 
Action: Mouse moved to (303, 308)
Screenshot: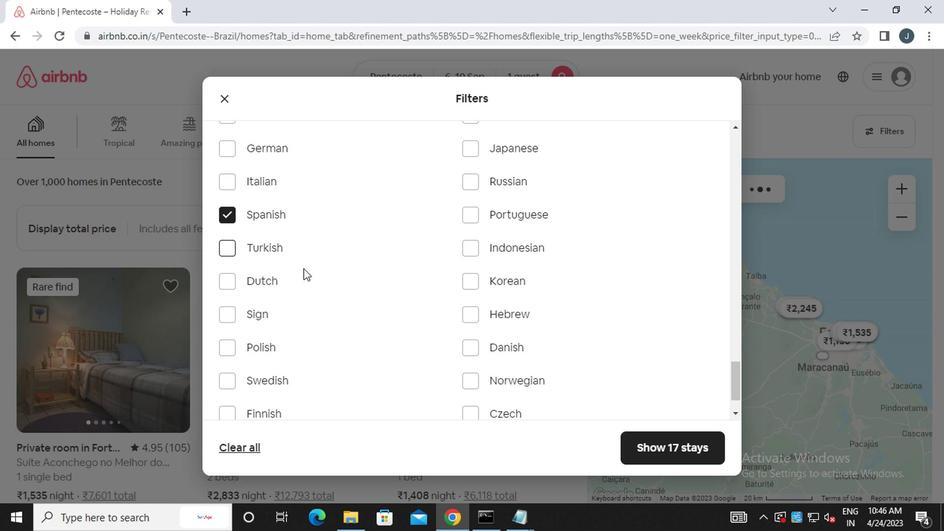 
Action: Mouse scrolled (303, 307) with delta (0, 0)
Screenshot: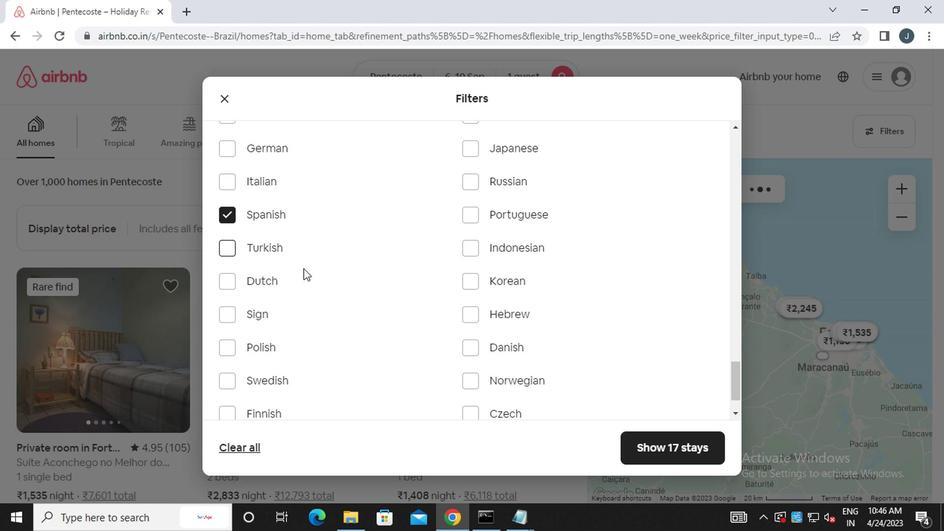 
Action: Mouse moved to (665, 446)
Screenshot: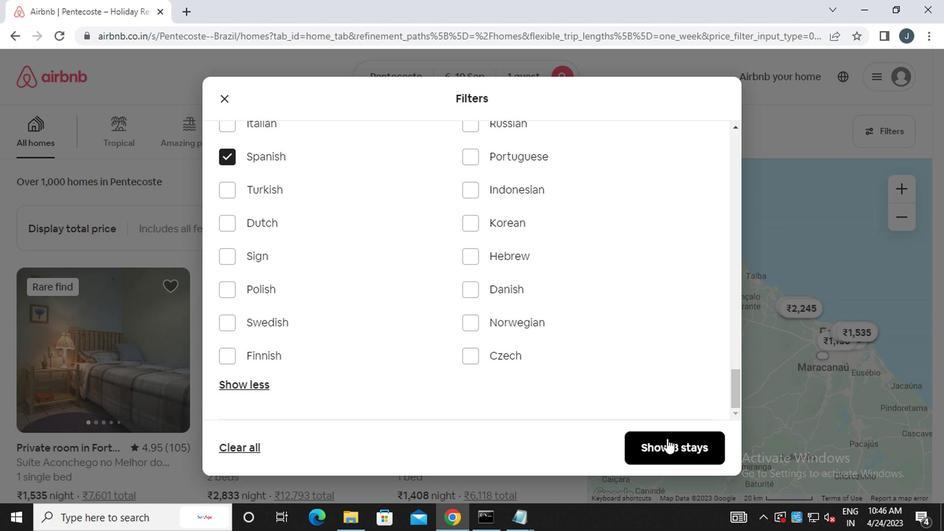 
Action: Mouse pressed left at (665, 446)
Screenshot: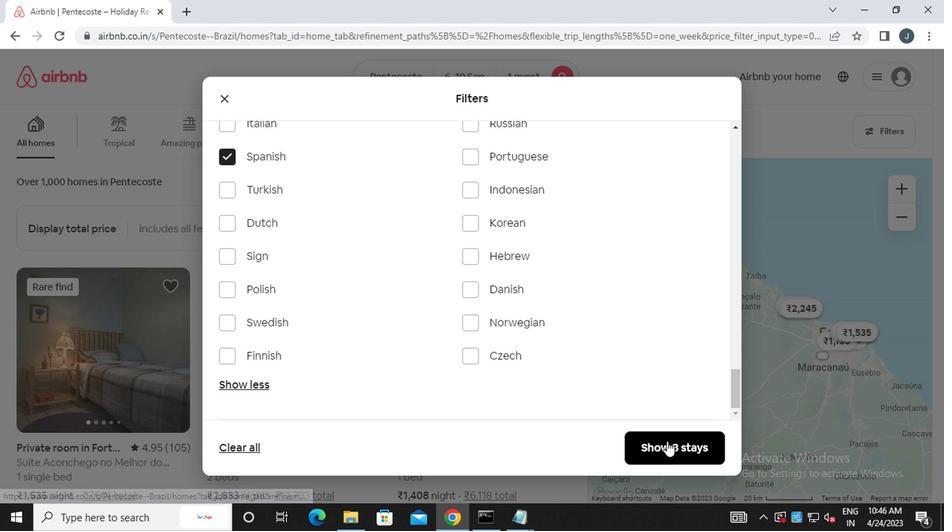 
Action: Mouse moved to (663, 446)
Screenshot: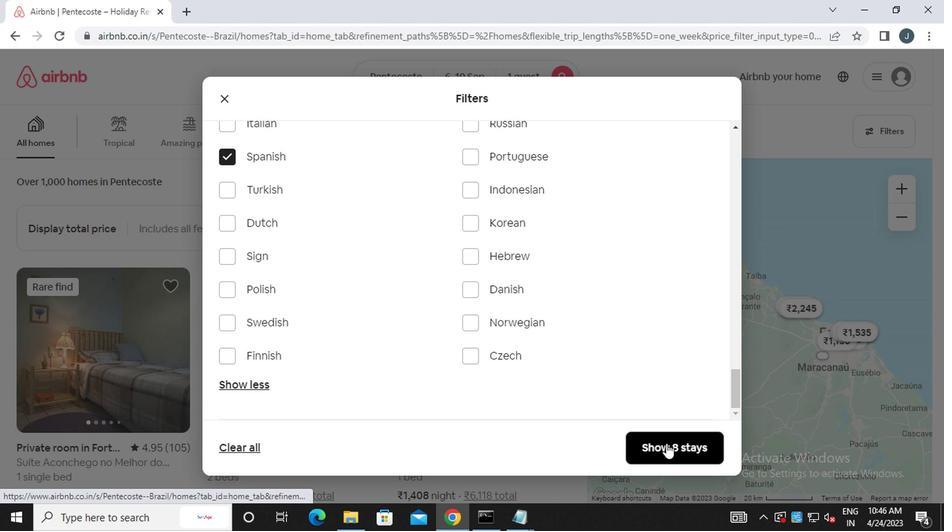 
